 Task: Look for space in Portici, Italy from 15th June, 2023 to 21st June, 2023 for 5 adults in price range Rs.14000 to Rs.25000. Place can be entire place with 3 bedrooms having 3 beds and 3 bathrooms. Property type can be house, flat, guest house. Booking option can be shelf check-in. Required host language is English.
Action: Mouse moved to (454, 125)
Screenshot: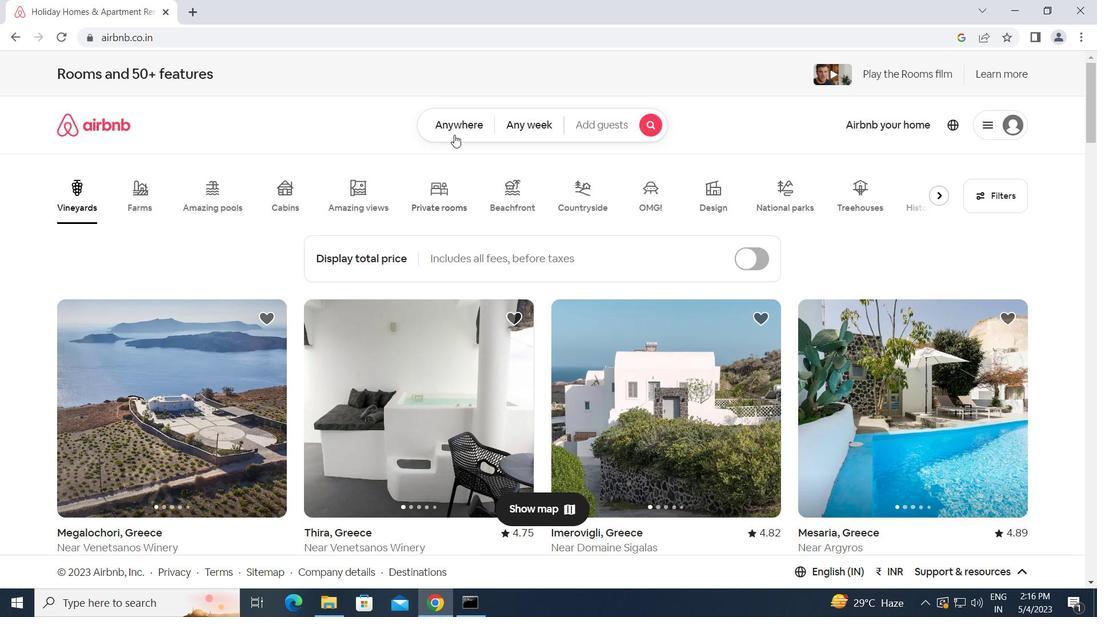 
Action: Mouse pressed left at (454, 125)
Screenshot: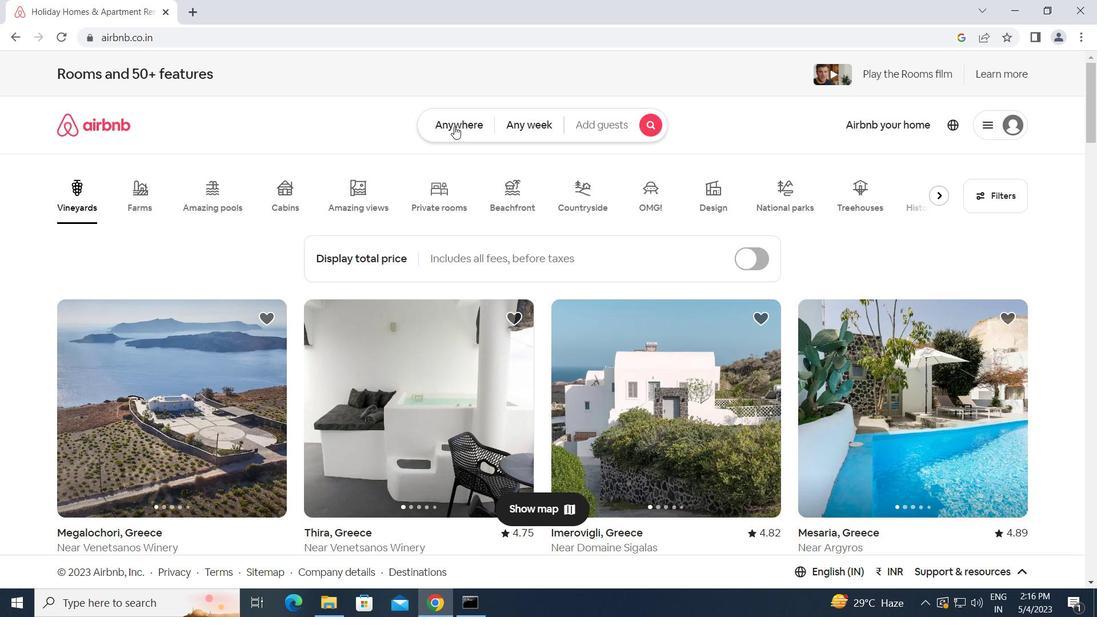 
Action: Mouse moved to (400, 163)
Screenshot: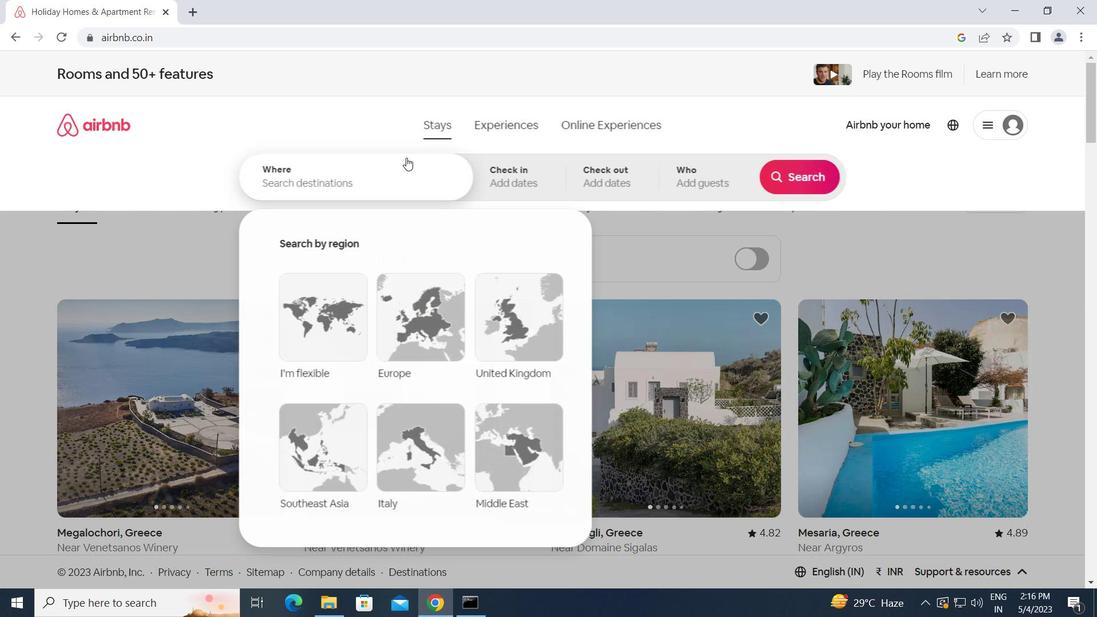 
Action: Mouse pressed left at (400, 163)
Screenshot: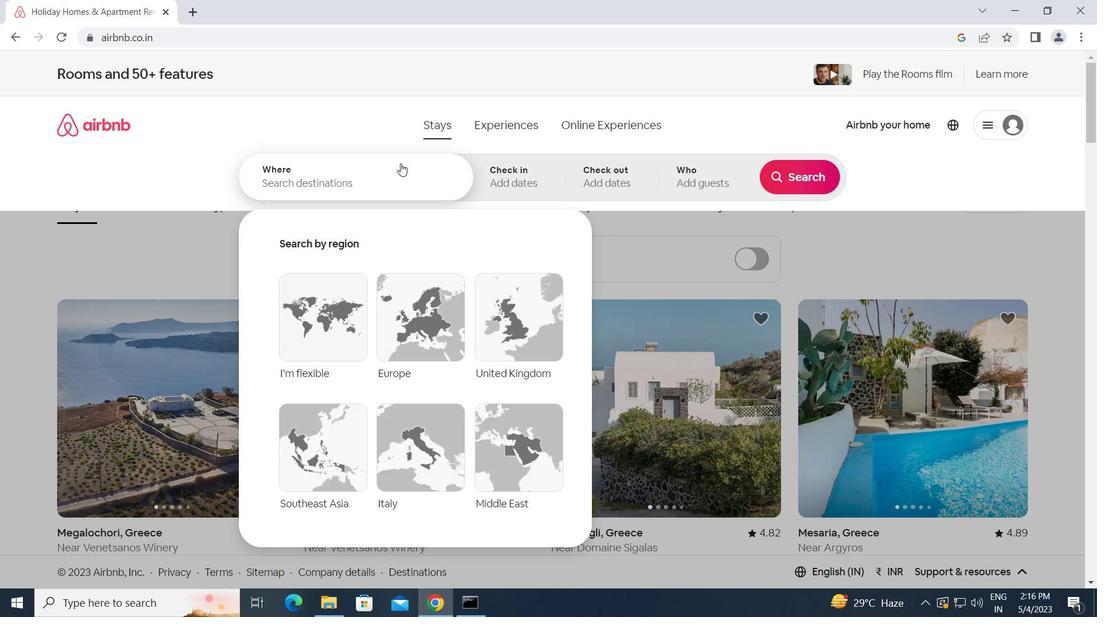 
Action: Key pressed p<Key.caps_lock>ortici,<Key.space><Key.caps_lock>i<Key.caps_lock>taly<Key.enter>
Screenshot: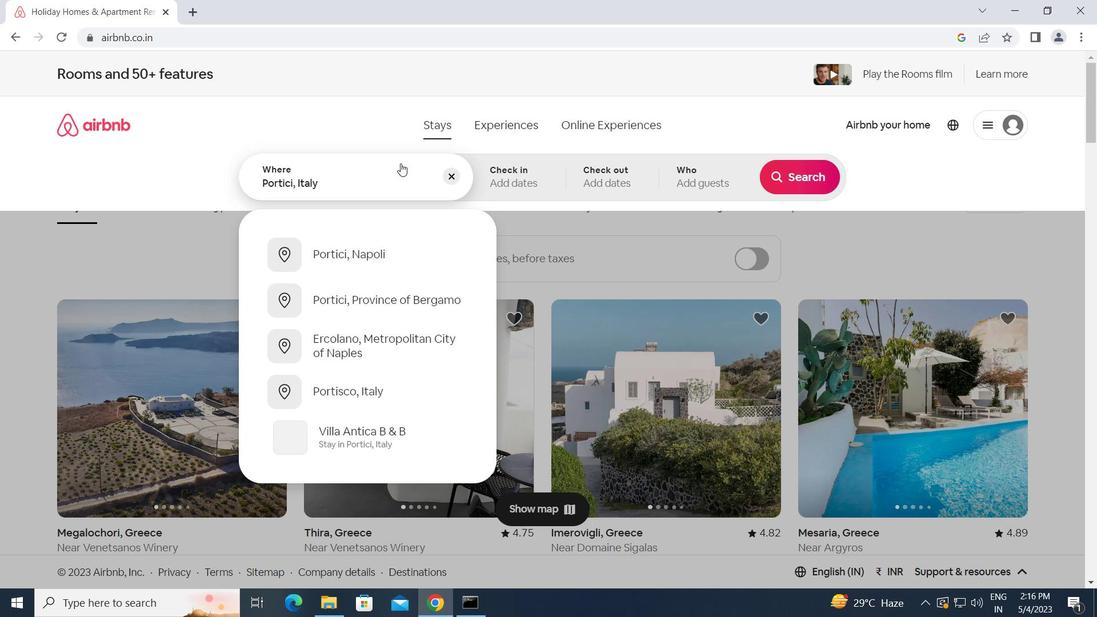 
Action: Mouse moved to (722, 415)
Screenshot: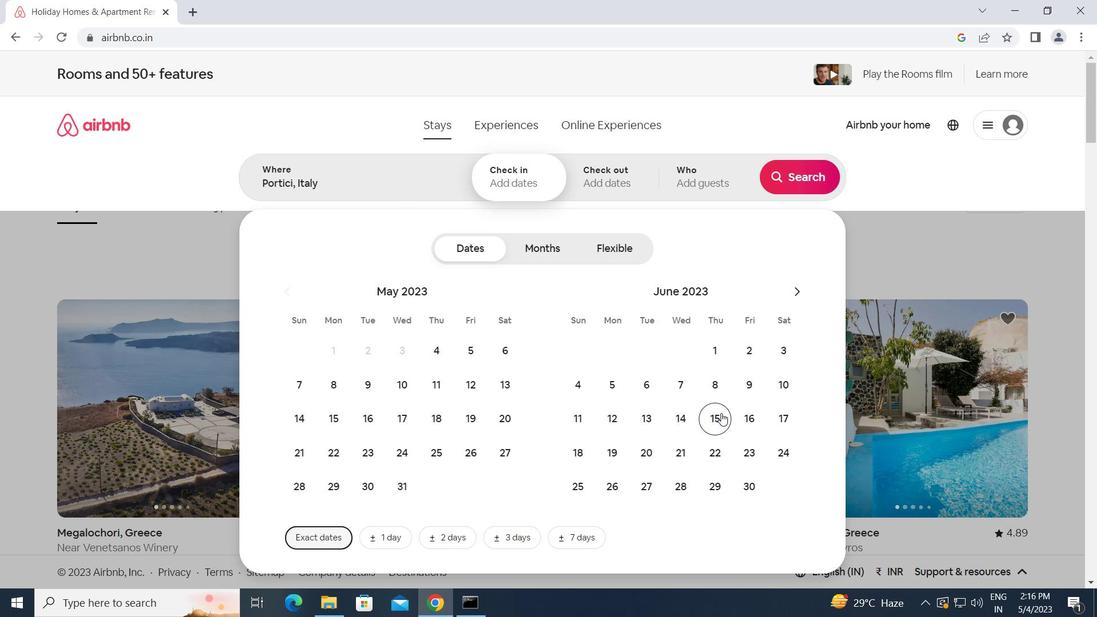 
Action: Mouse pressed left at (722, 415)
Screenshot: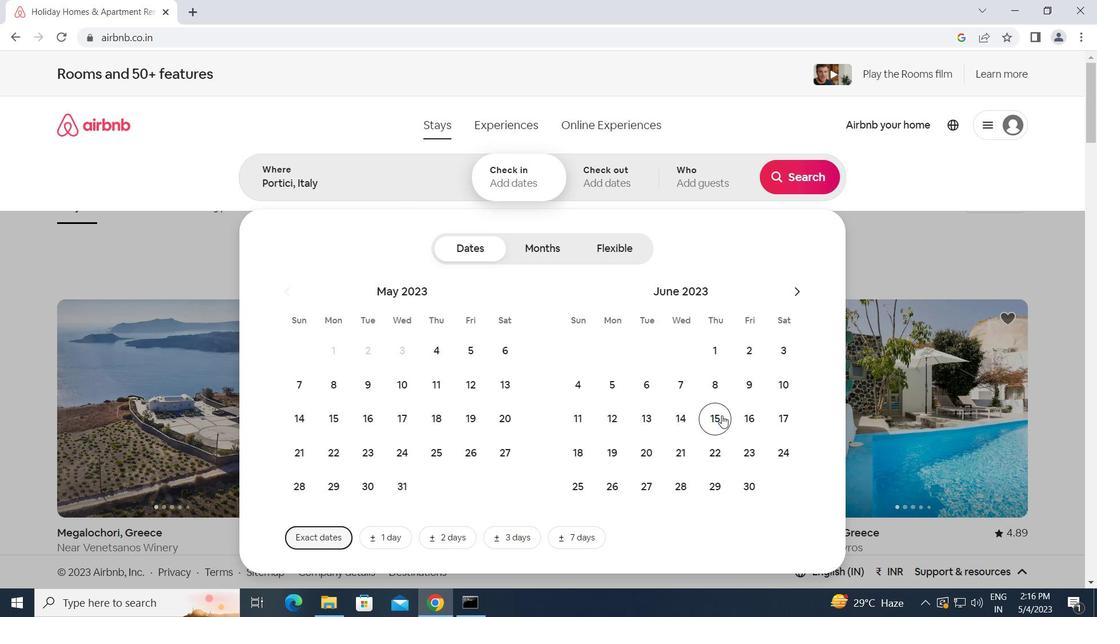 
Action: Mouse moved to (674, 453)
Screenshot: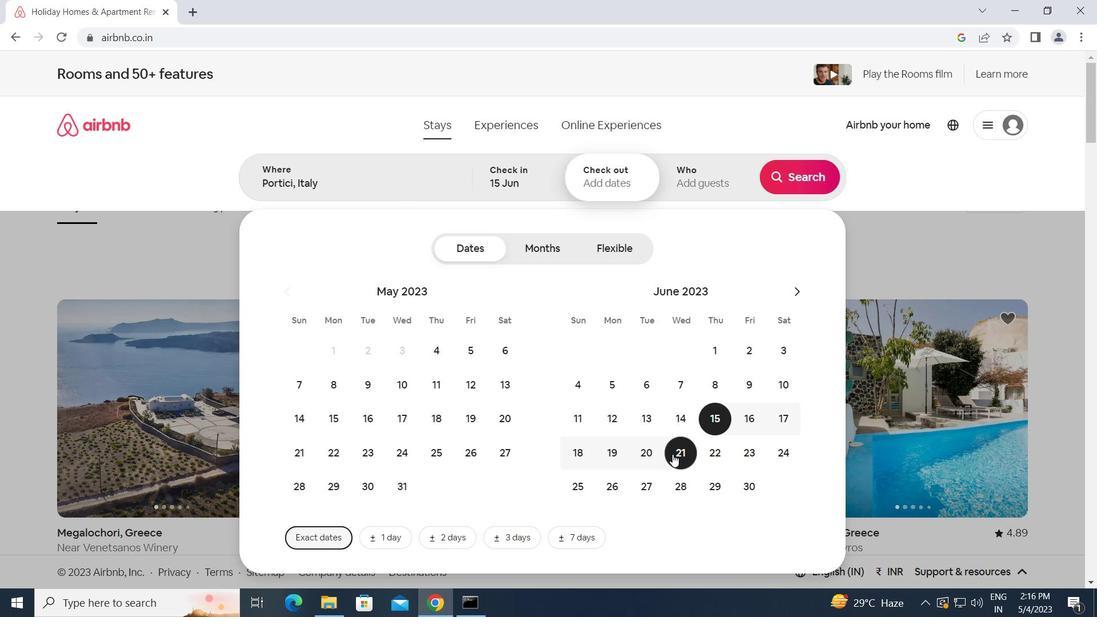 
Action: Mouse pressed left at (674, 453)
Screenshot: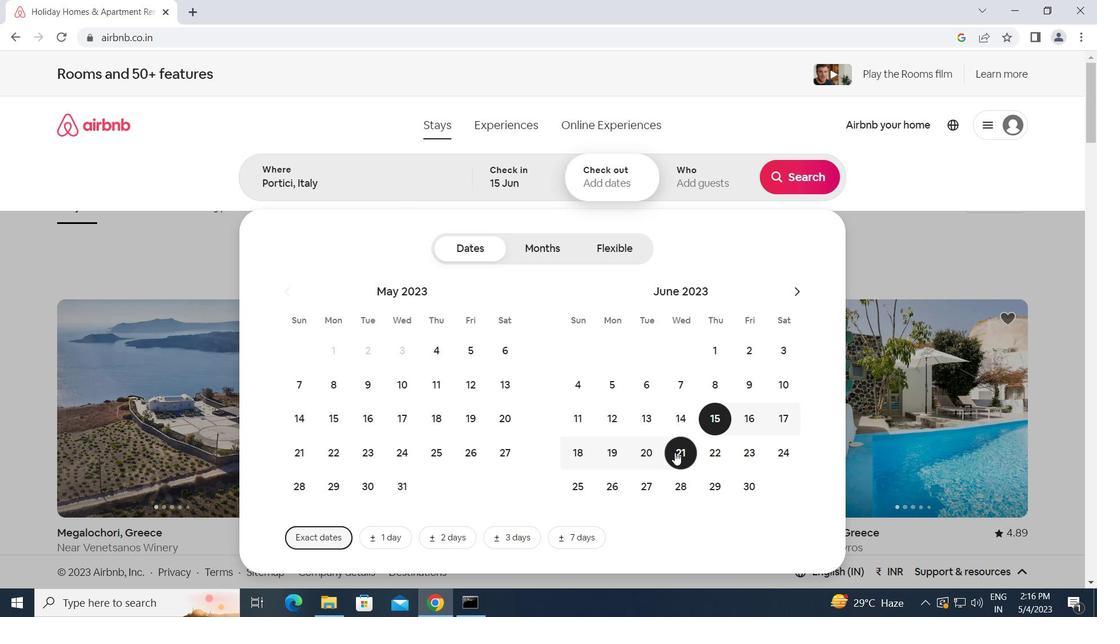
Action: Mouse moved to (709, 175)
Screenshot: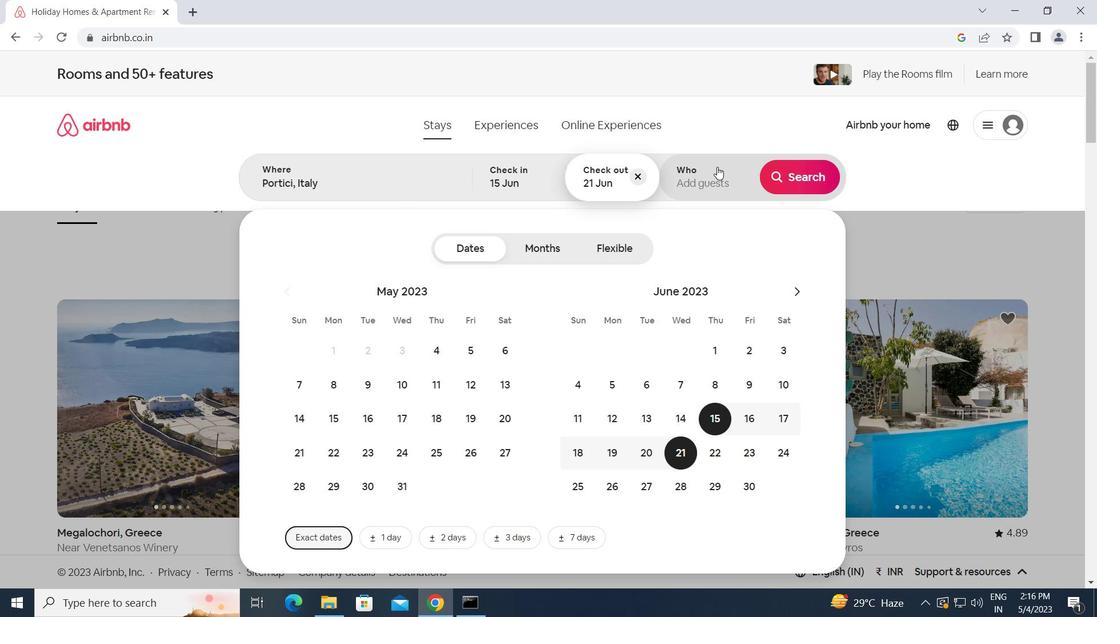 
Action: Mouse pressed left at (709, 175)
Screenshot: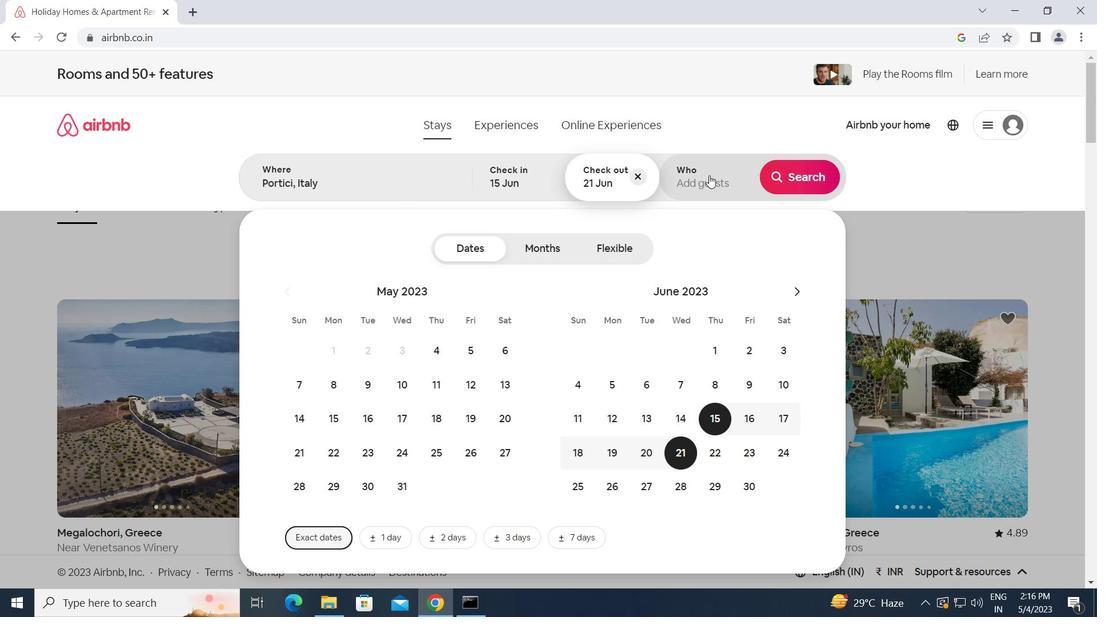 
Action: Mouse moved to (810, 256)
Screenshot: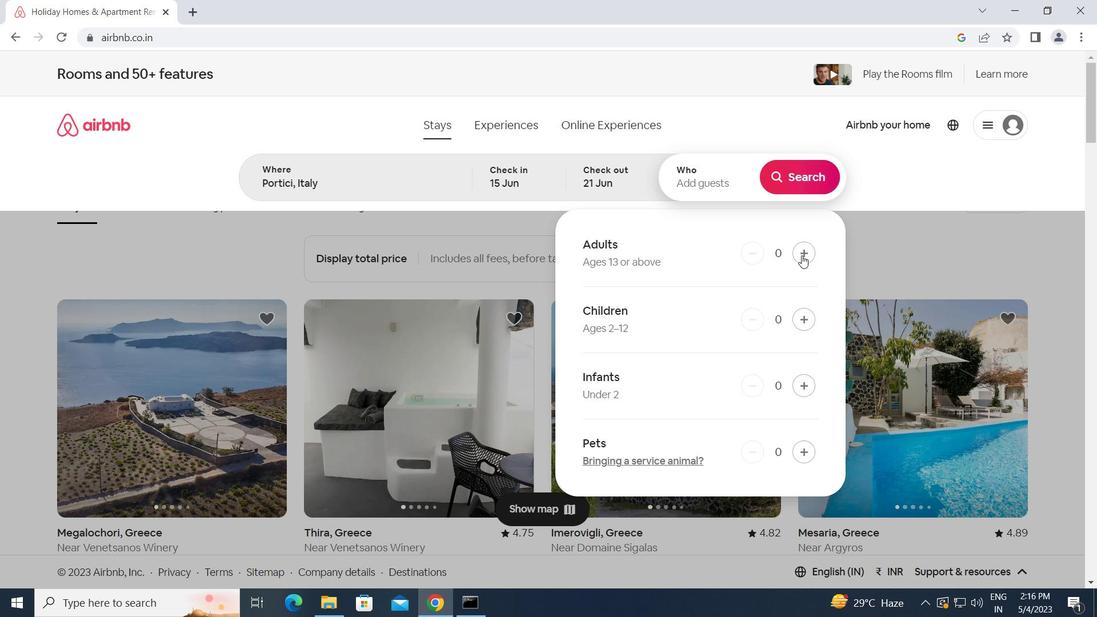 
Action: Mouse pressed left at (810, 256)
Screenshot: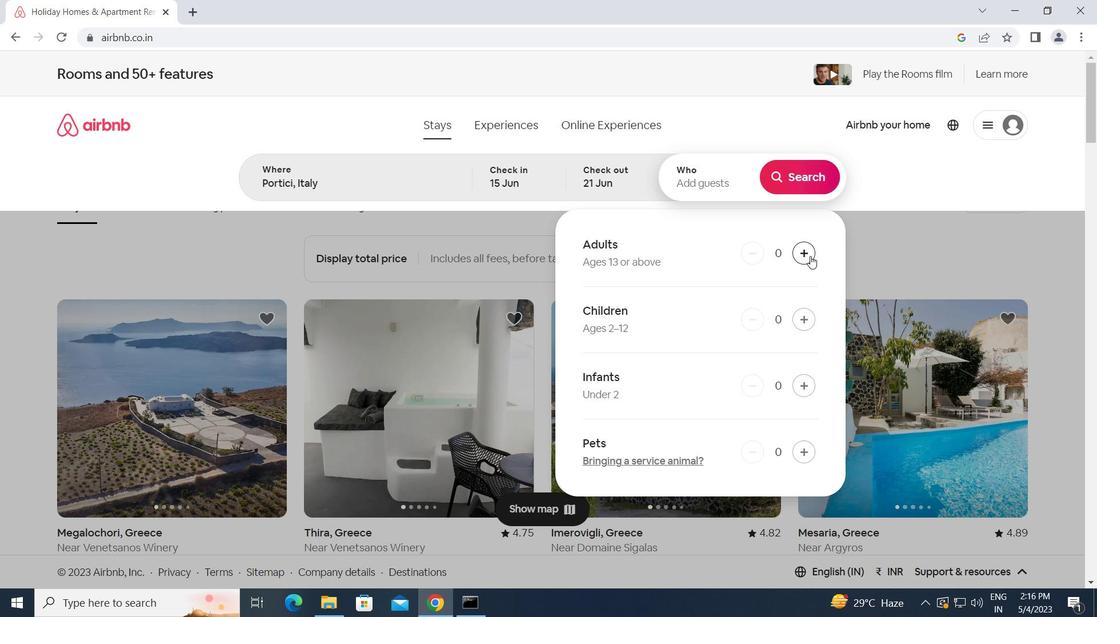 
Action: Mouse pressed left at (810, 256)
Screenshot: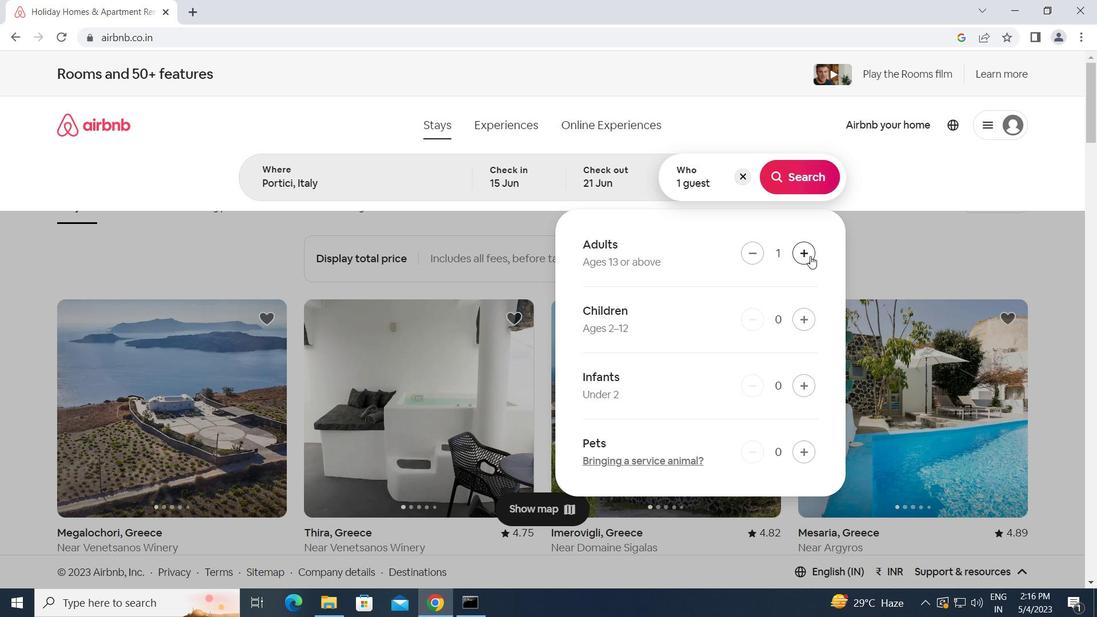
Action: Mouse pressed left at (810, 256)
Screenshot: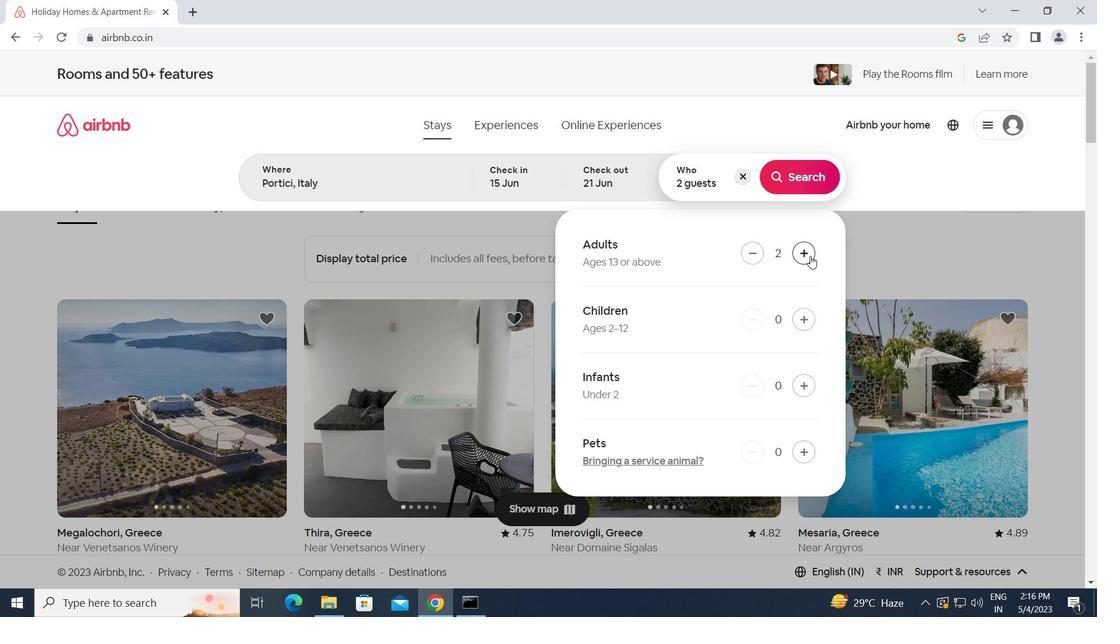 
Action: Mouse pressed left at (810, 256)
Screenshot: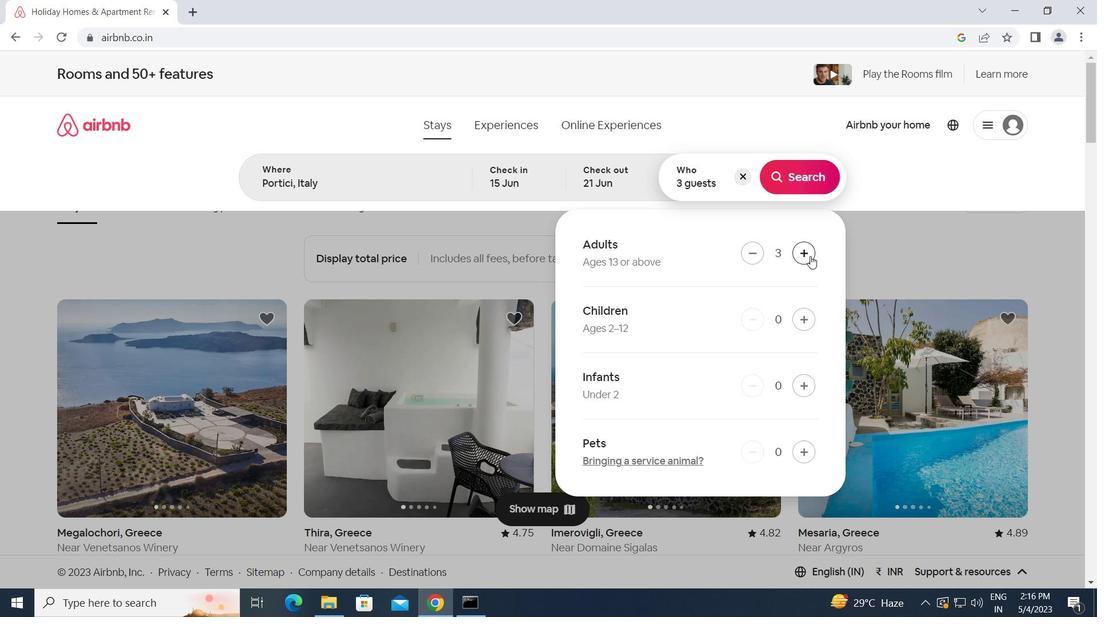 
Action: Mouse pressed left at (810, 256)
Screenshot: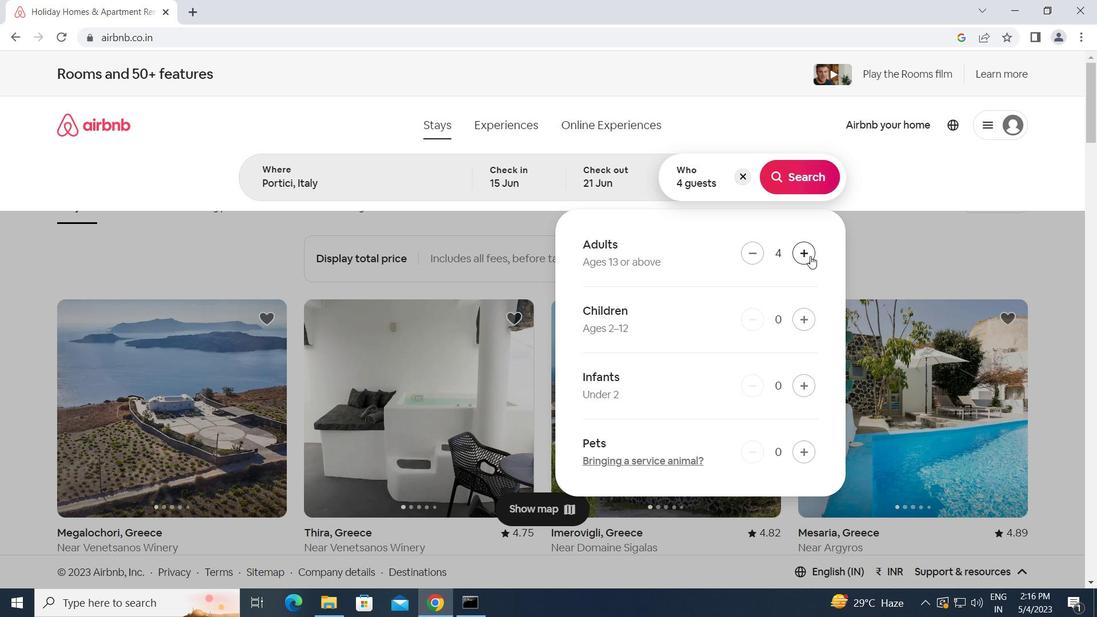 
Action: Mouse moved to (815, 169)
Screenshot: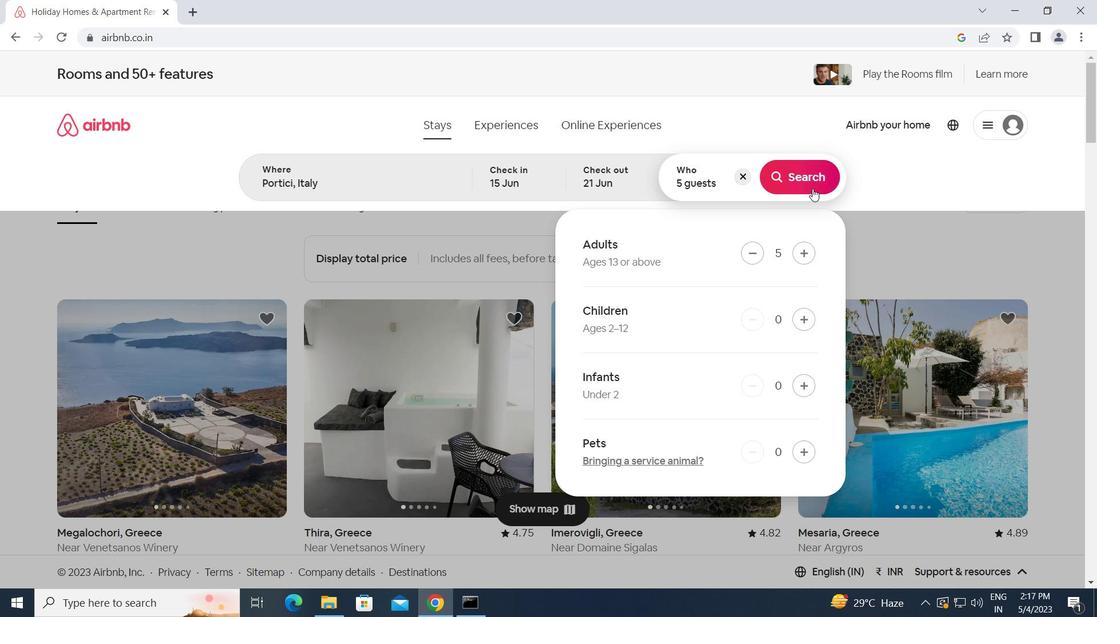 
Action: Mouse pressed left at (815, 169)
Screenshot: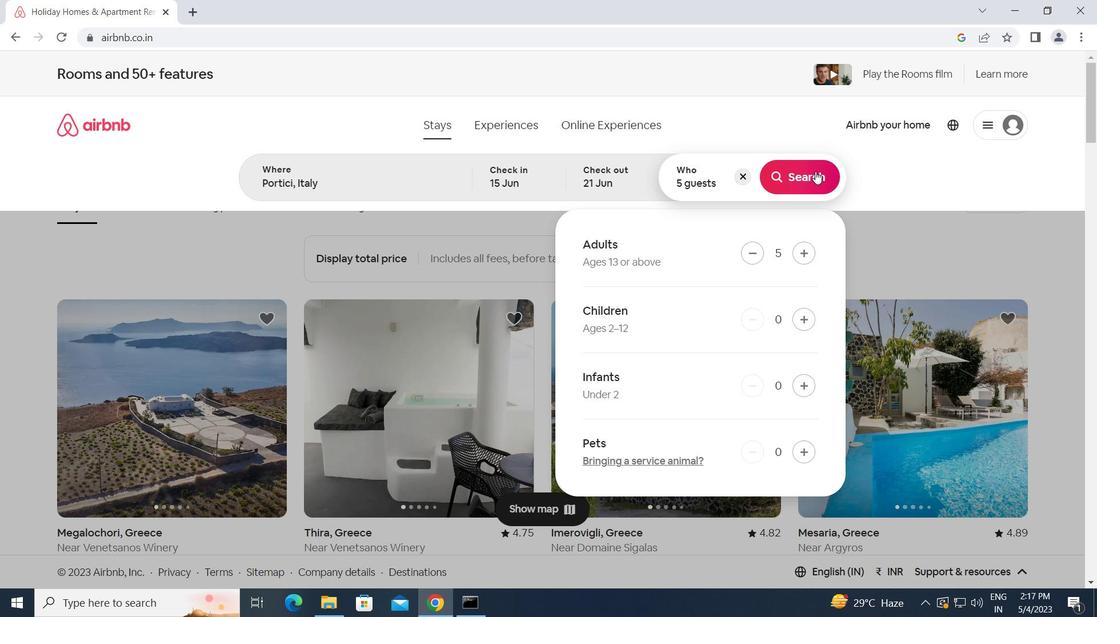 
Action: Mouse moved to (1041, 137)
Screenshot: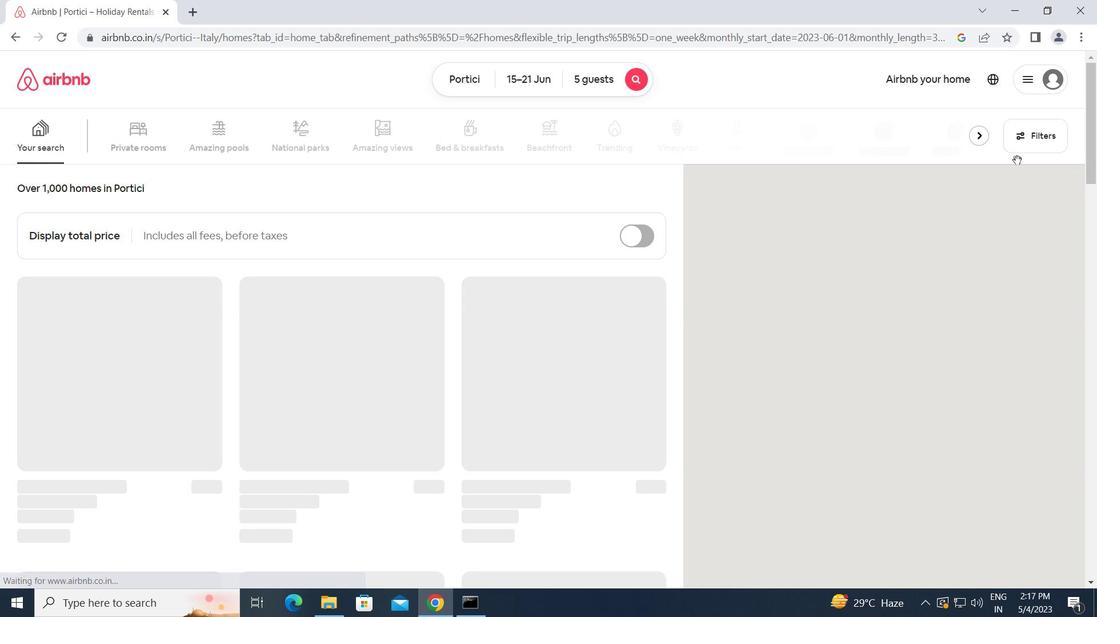 
Action: Mouse pressed left at (1041, 137)
Screenshot: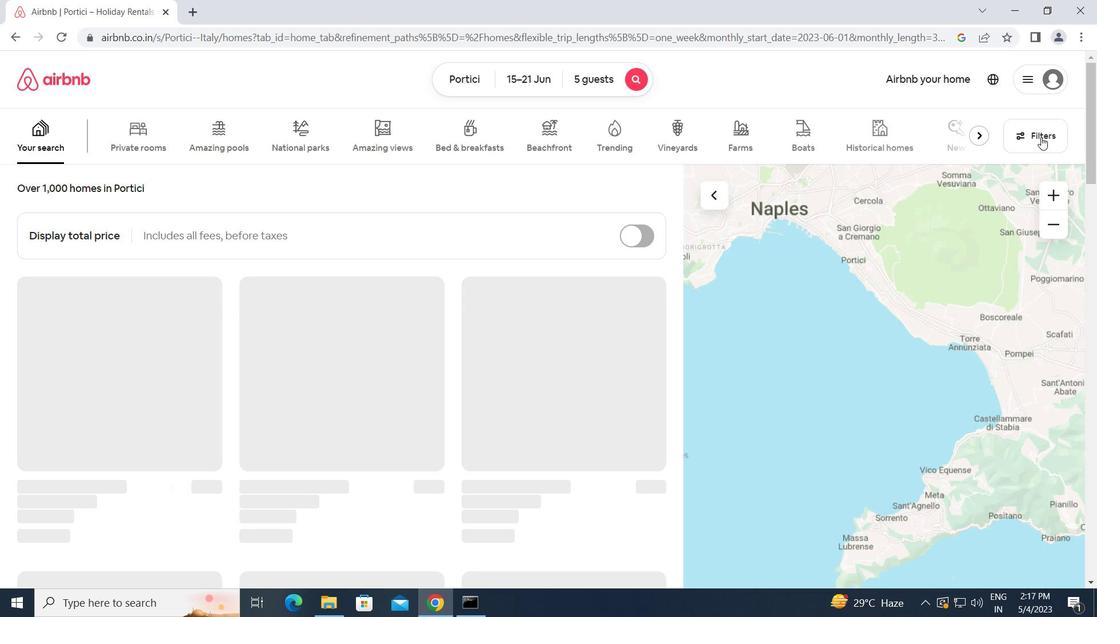 
Action: Mouse moved to (354, 321)
Screenshot: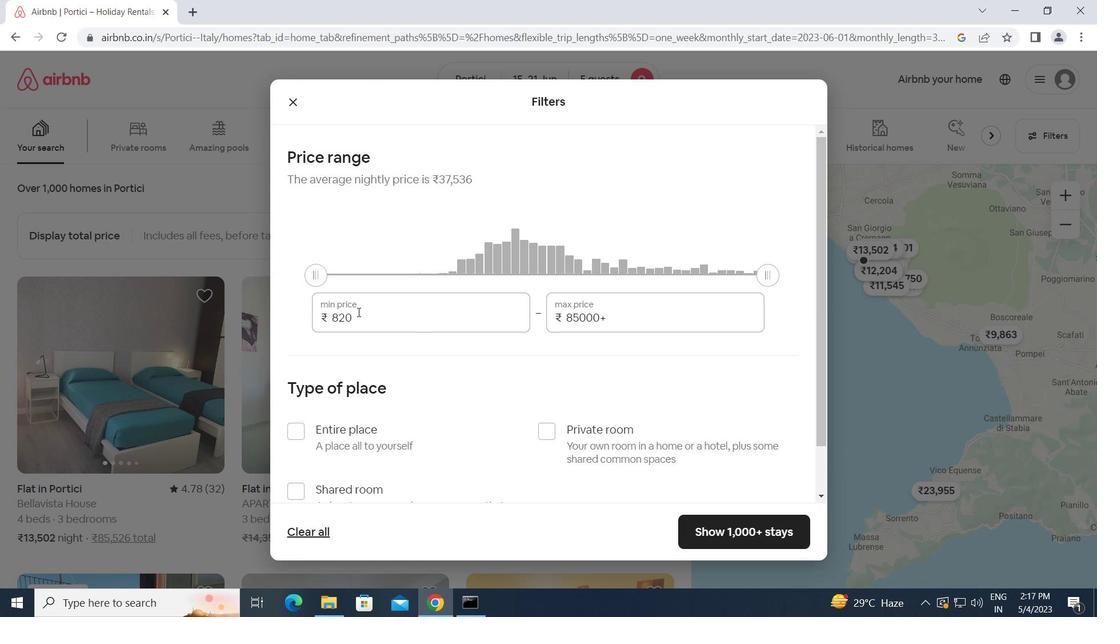
Action: Mouse pressed left at (354, 321)
Screenshot: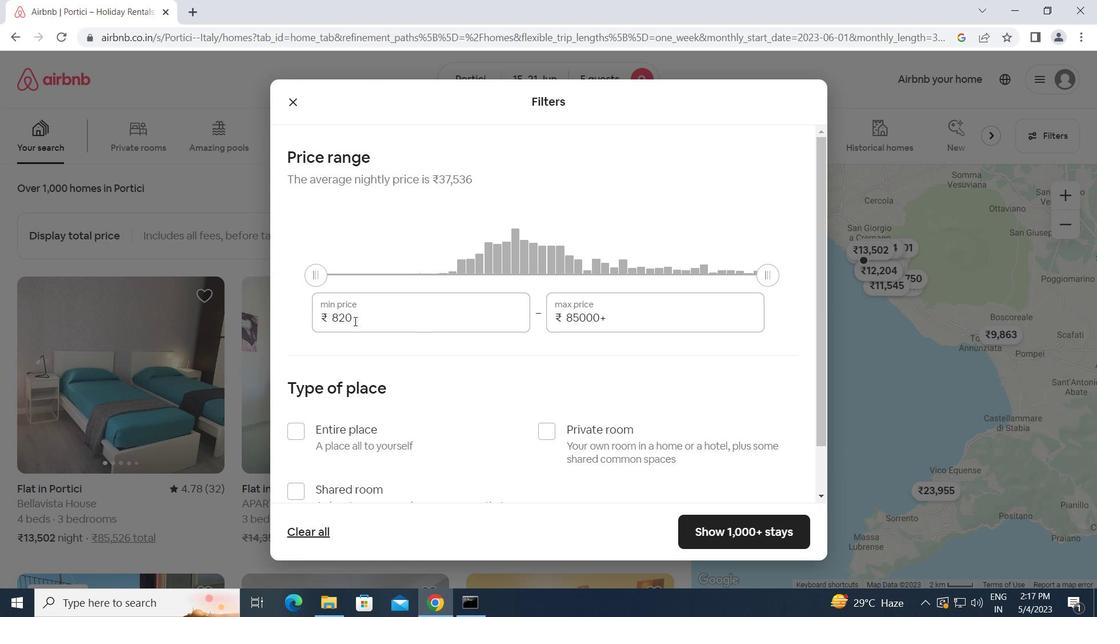 
Action: Mouse pressed left at (354, 321)
Screenshot: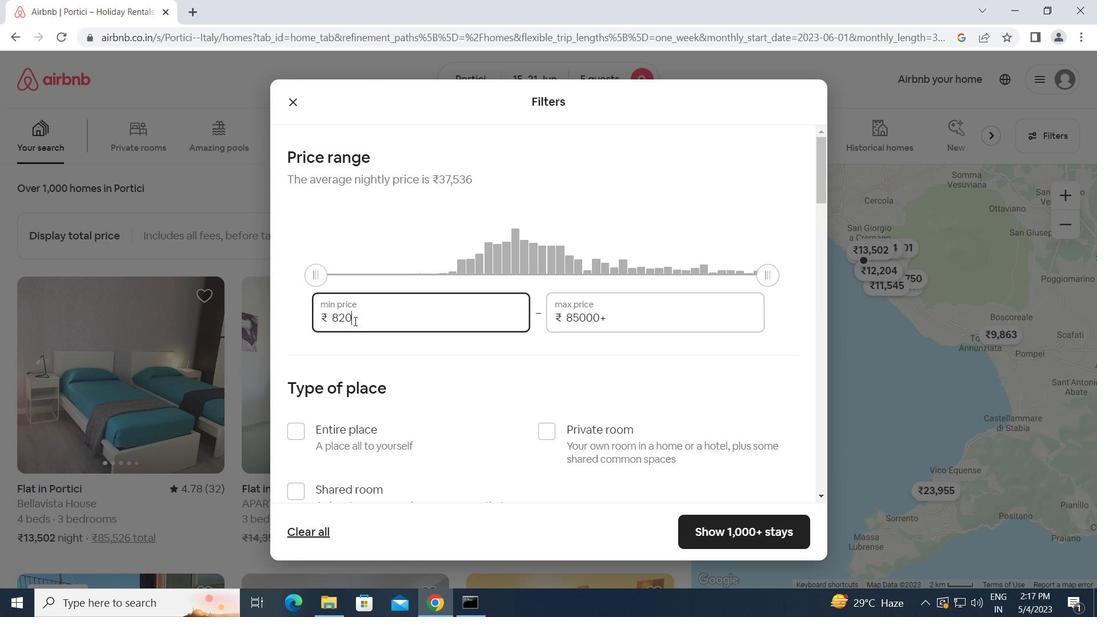 
Action: Mouse moved to (325, 321)
Screenshot: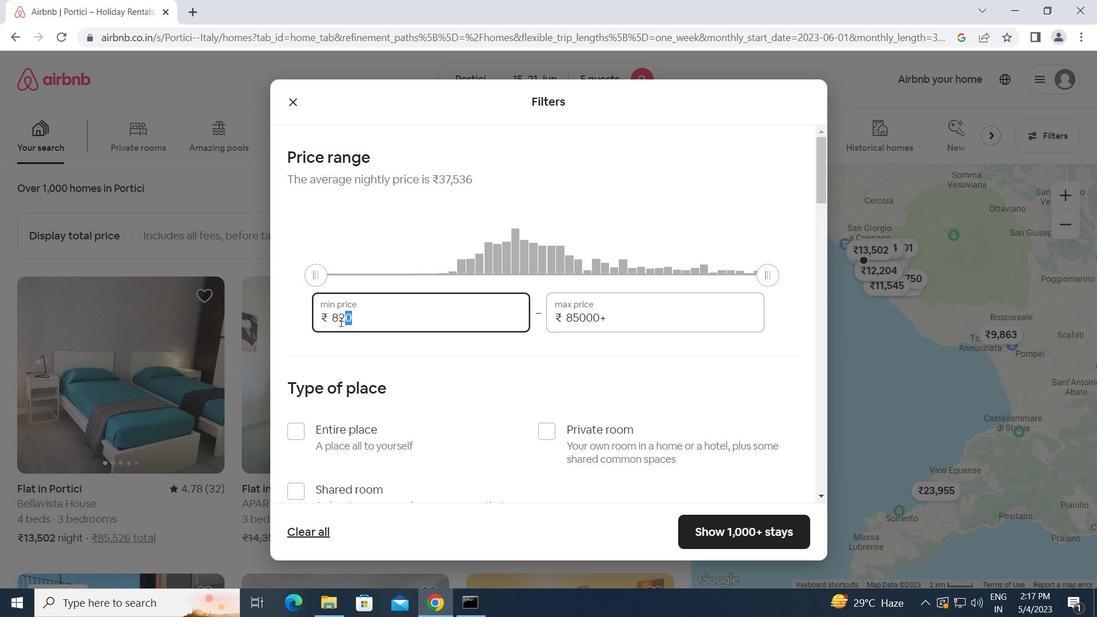 
Action: Key pressed 14000<Key.tab>25000
Screenshot: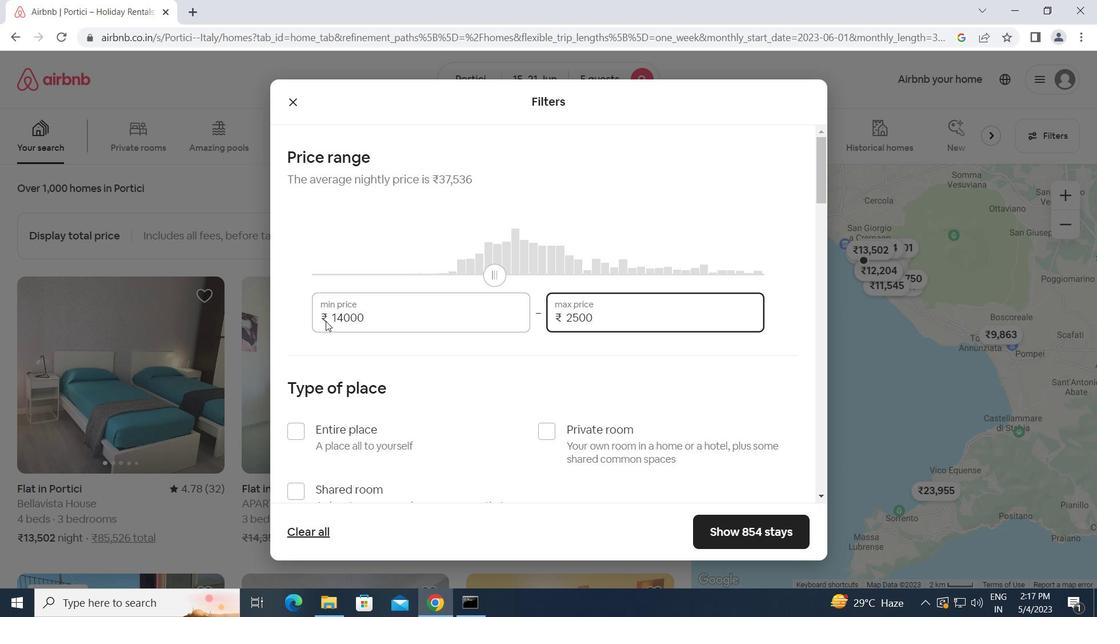 
Action: Mouse moved to (405, 417)
Screenshot: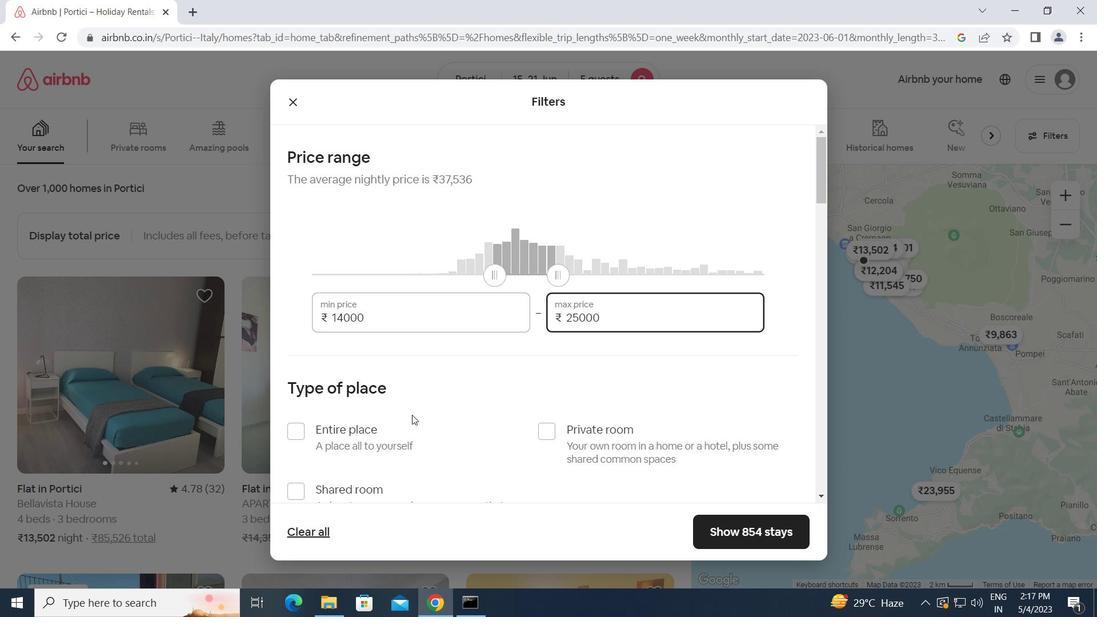 
Action: Mouse scrolled (405, 417) with delta (0, 0)
Screenshot: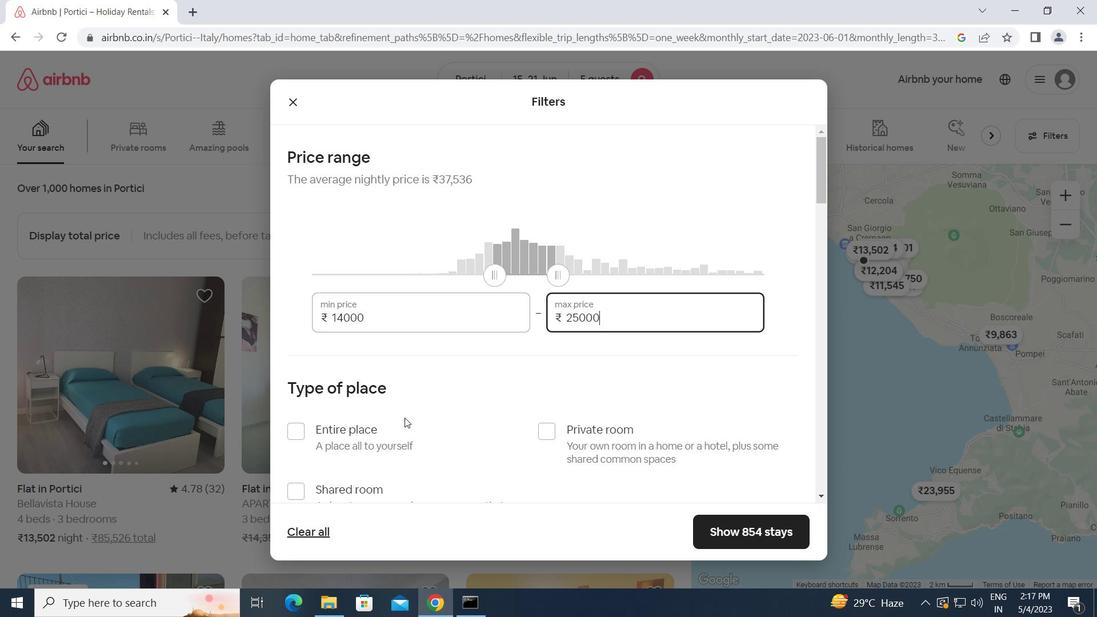 
Action: Mouse moved to (305, 361)
Screenshot: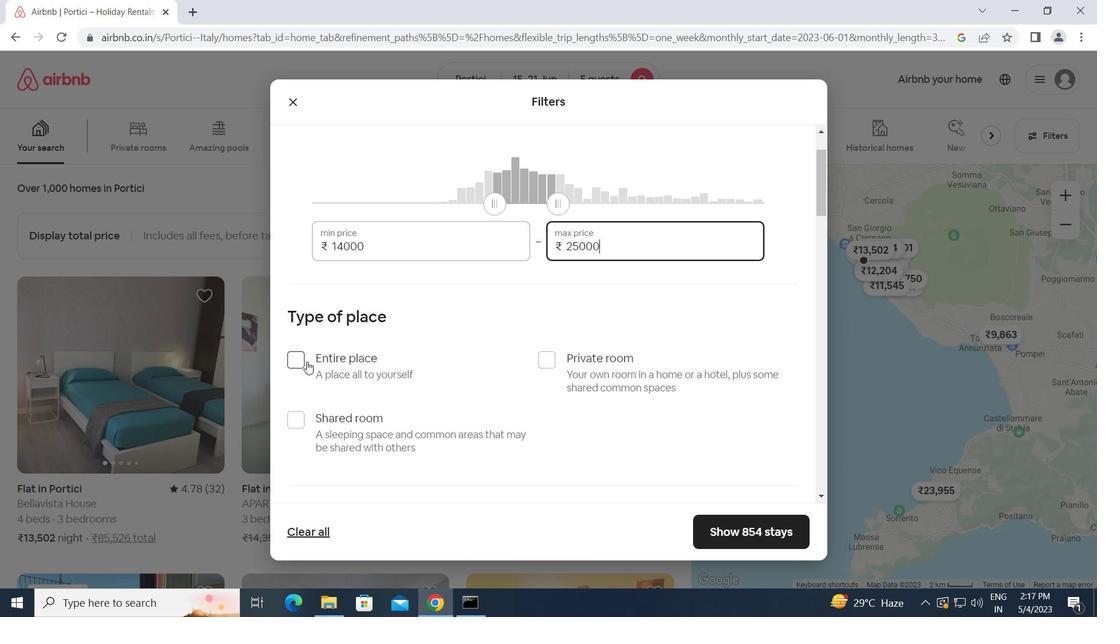 
Action: Mouse pressed left at (305, 361)
Screenshot: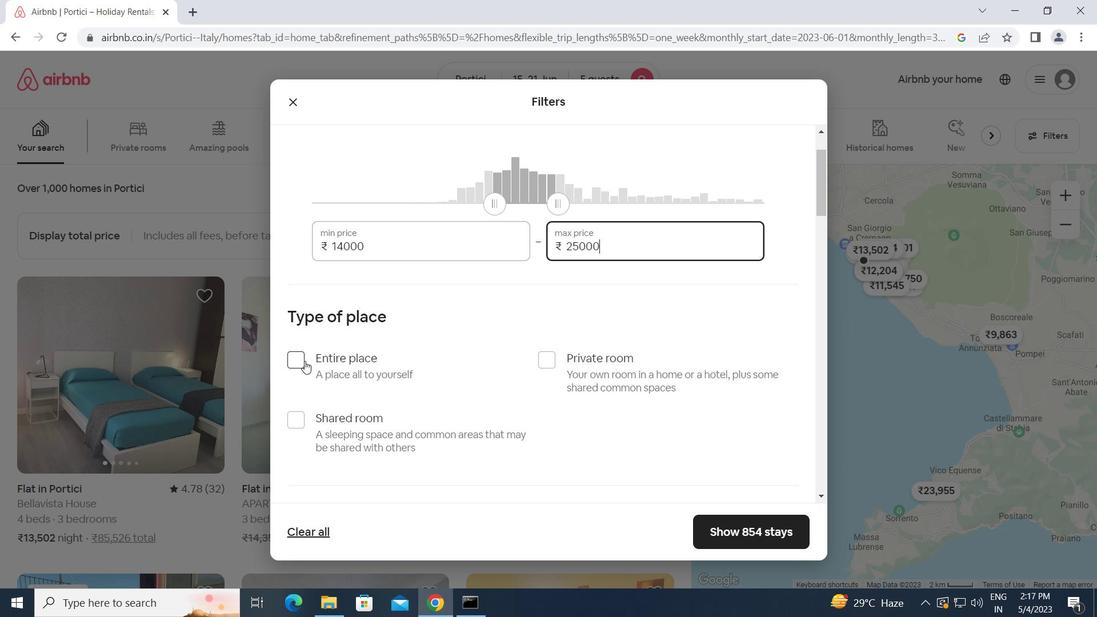 
Action: Mouse moved to (413, 394)
Screenshot: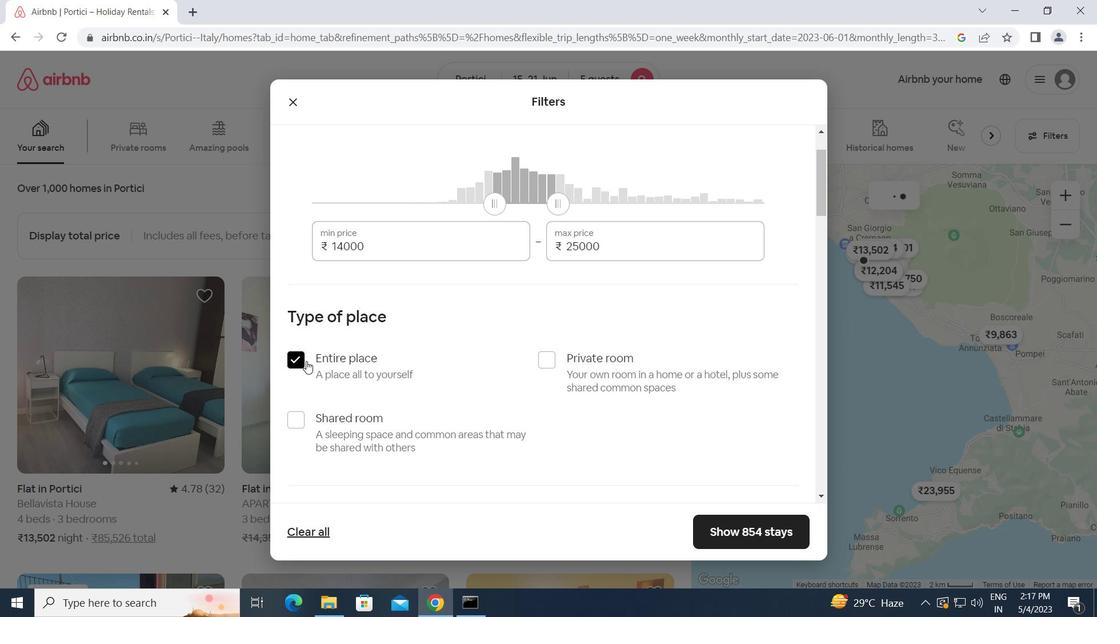 
Action: Mouse scrolled (413, 393) with delta (0, 0)
Screenshot: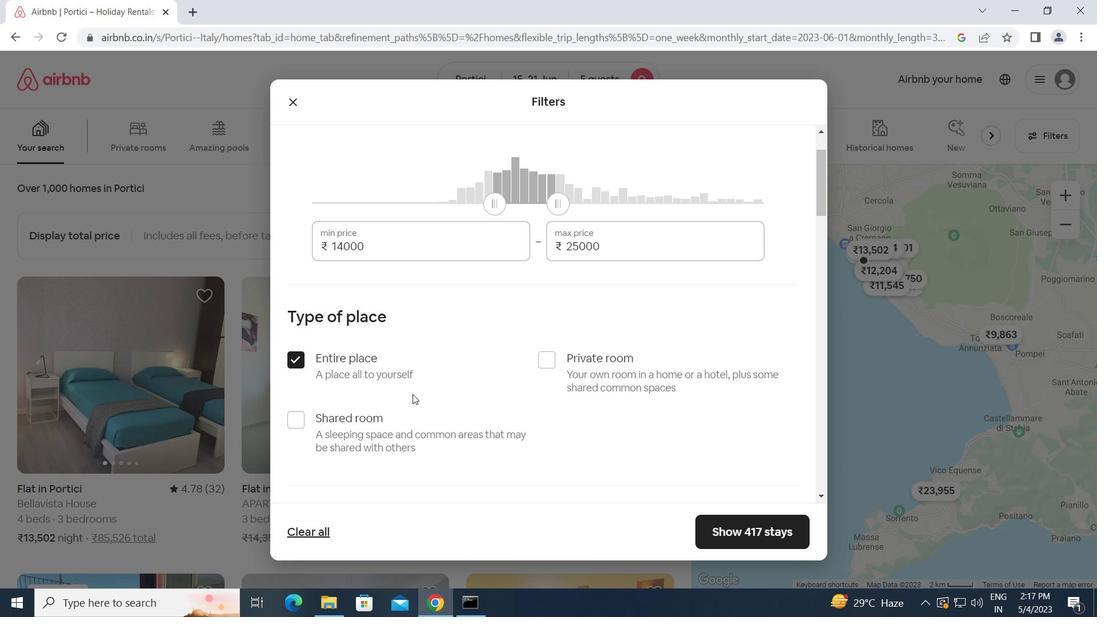 
Action: Mouse scrolled (413, 393) with delta (0, 0)
Screenshot: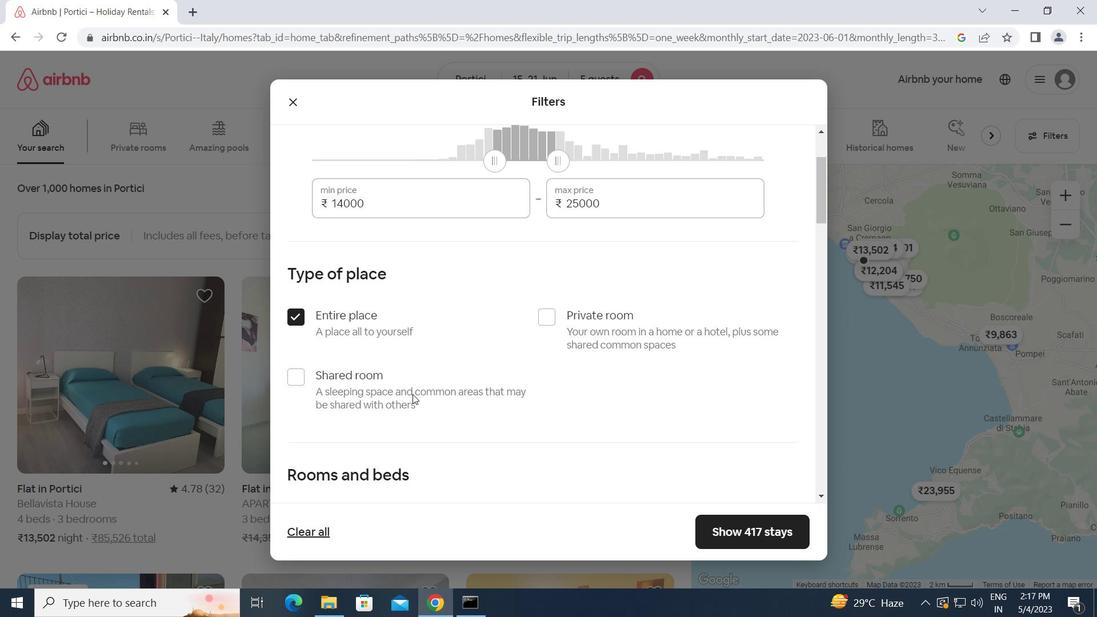 
Action: Mouse scrolled (413, 393) with delta (0, 0)
Screenshot: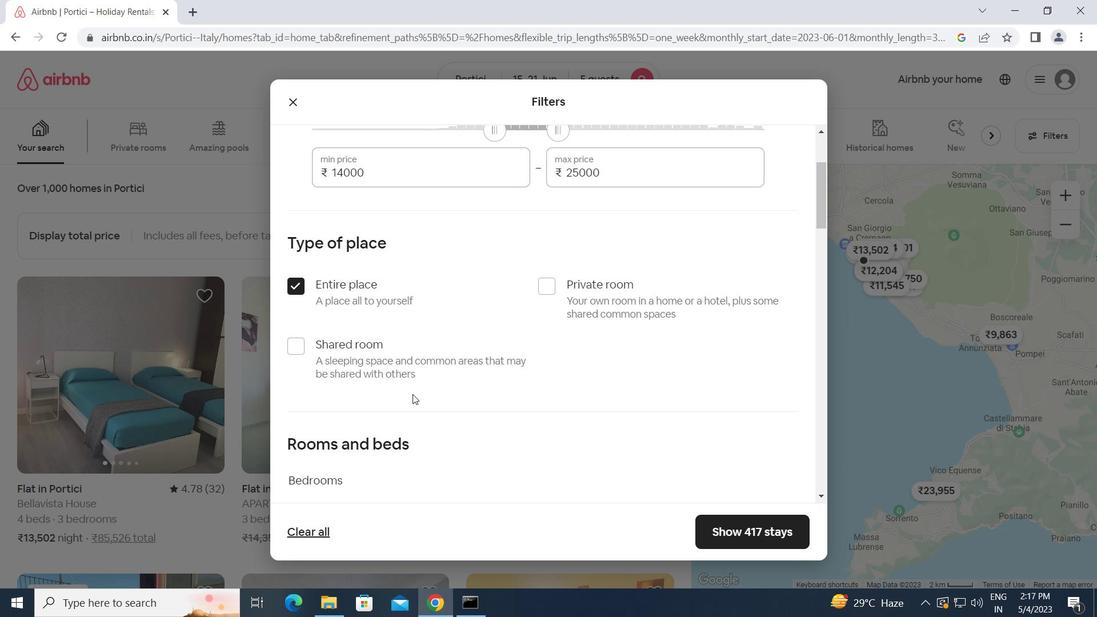 
Action: Mouse moved to (462, 382)
Screenshot: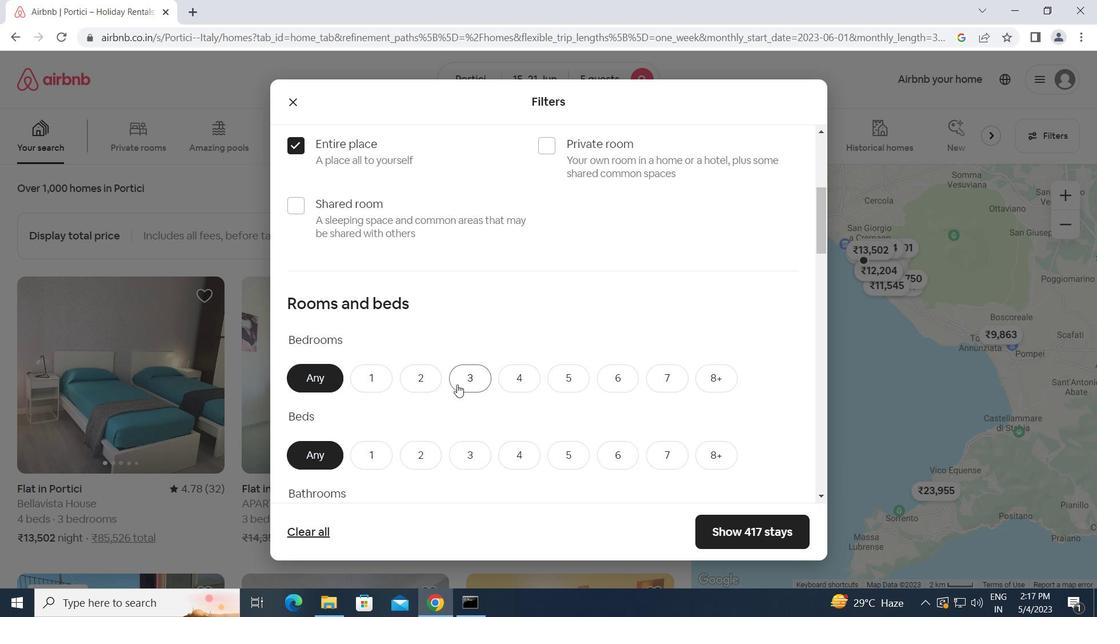 
Action: Mouse pressed left at (462, 382)
Screenshot: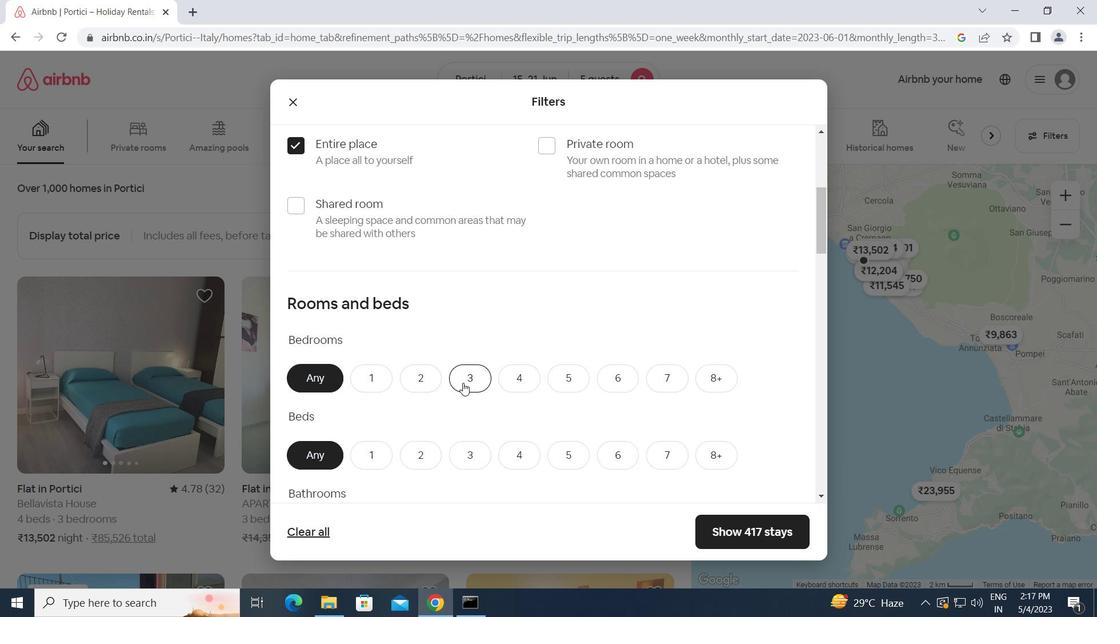 
Action: Mouse moved to (470, 459)
Screenshot: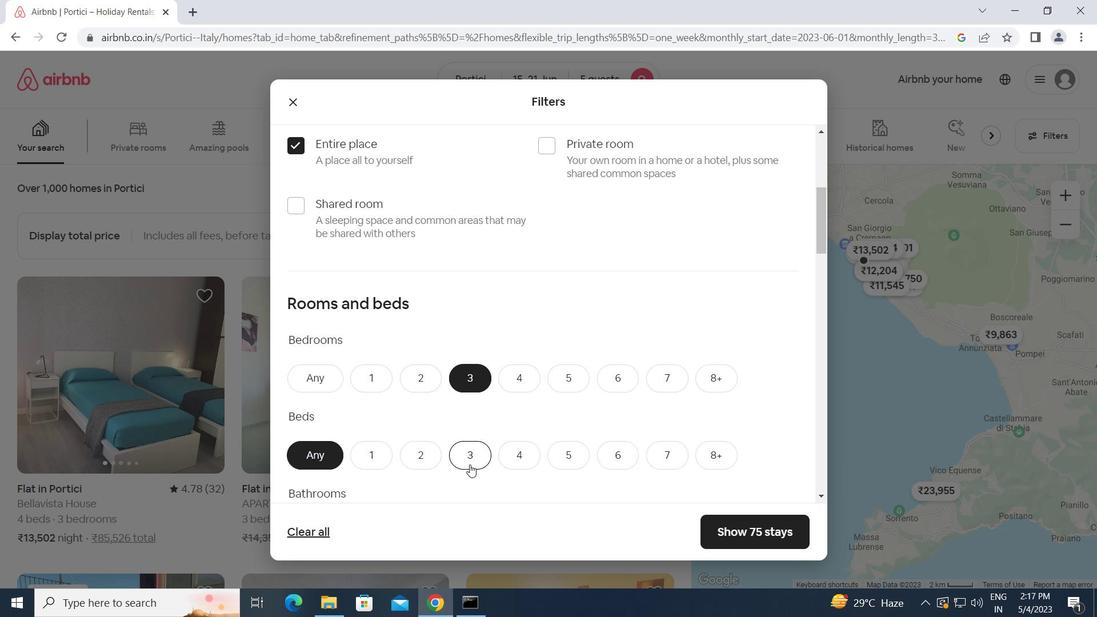 
Action: Mouse pressed left at (470, 459)
Screenshot: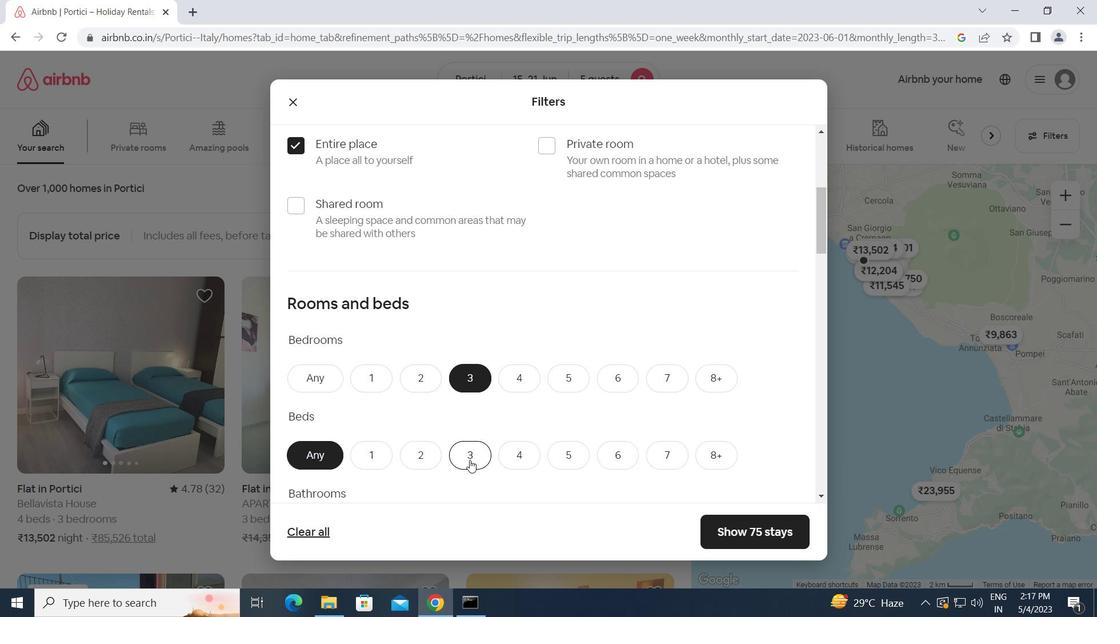 
Action: Mouse moved to (470, 458)
Screenshot: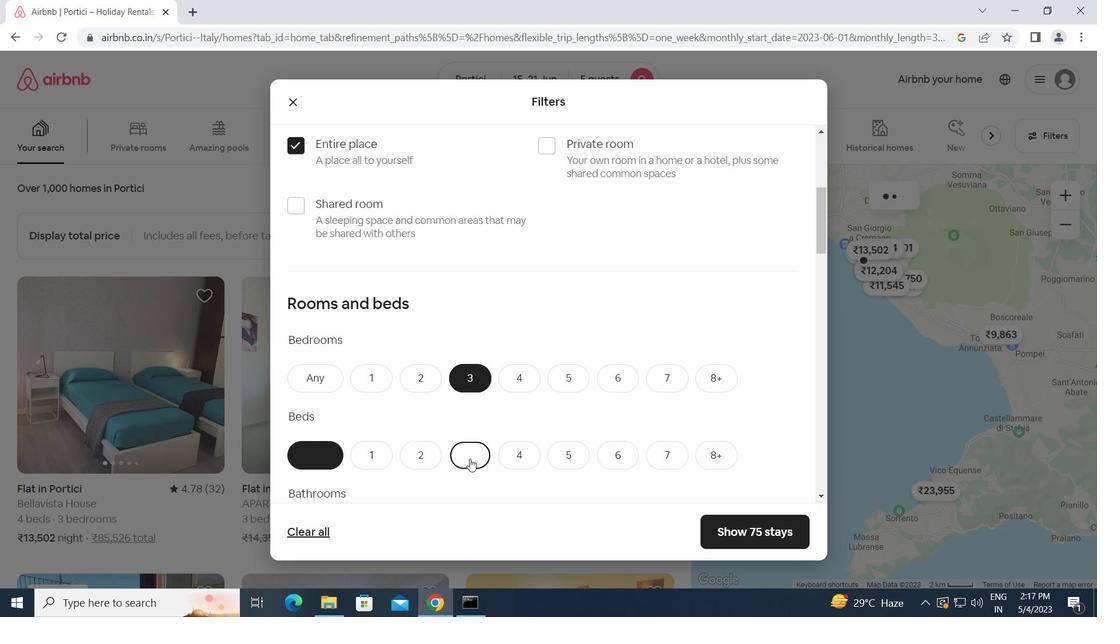 
Action: Mouse scrolled (470, 458) with delta (0, 0)
Screenshot: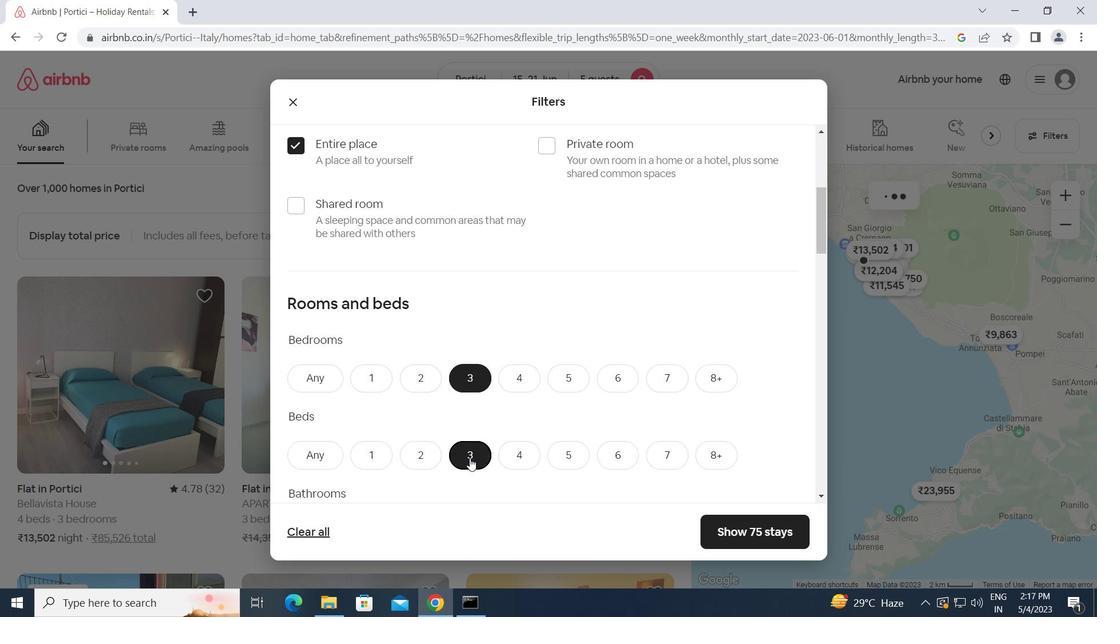 
Action: Mouse scrolled (470, 458) with delta (0, 0)
Screenshot: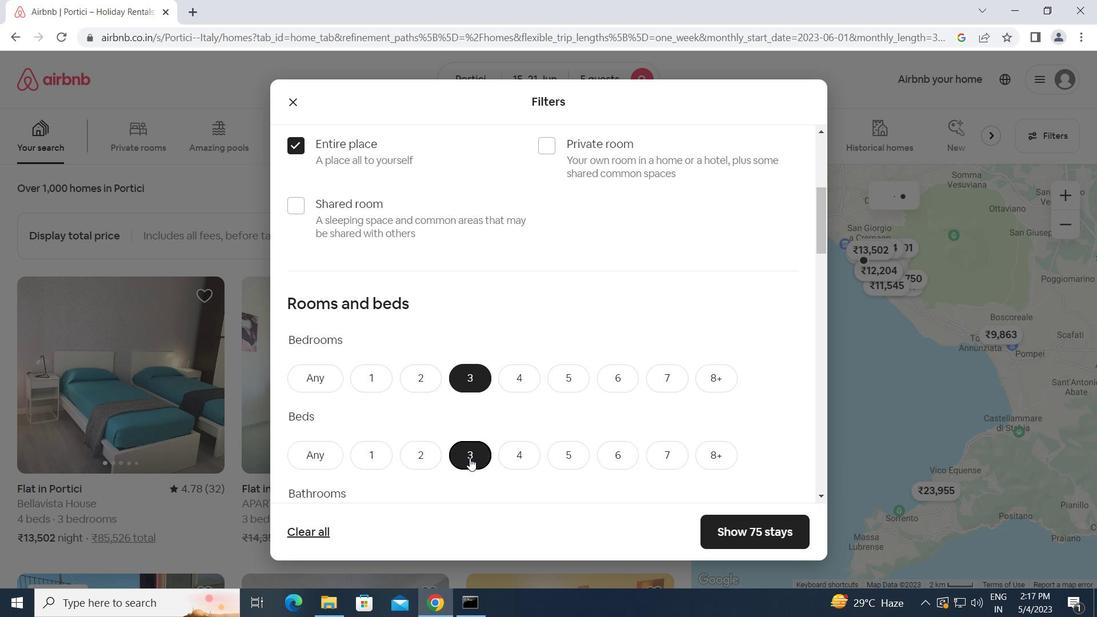 
Action: Mouse moved to (471, 390)
Screenshot: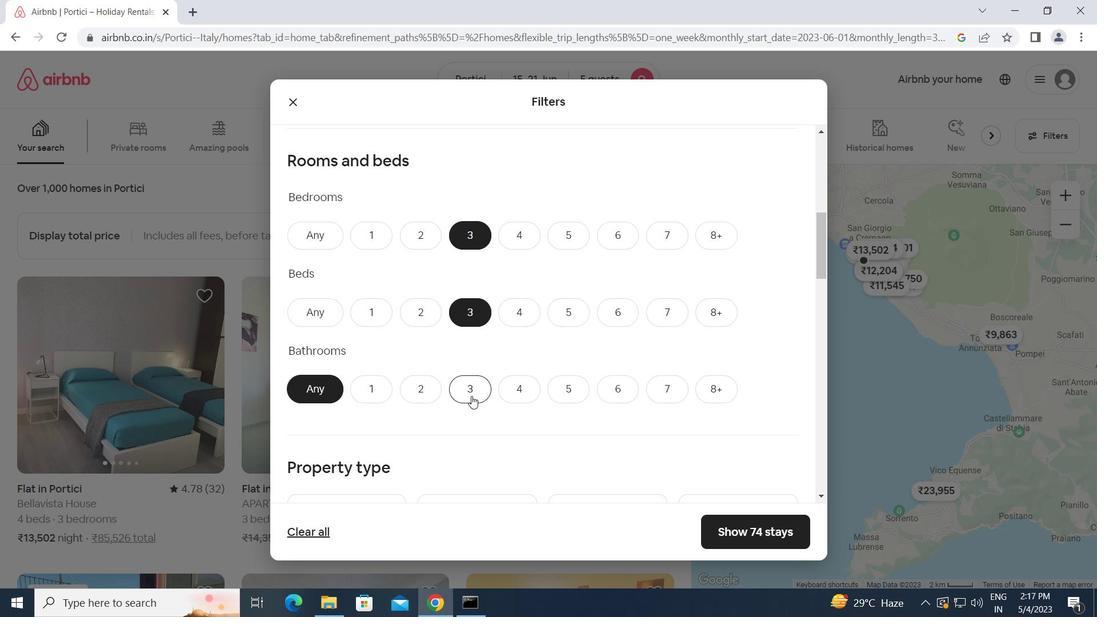 
Action: Mouse pressed left at (471, 390)
Screenshot: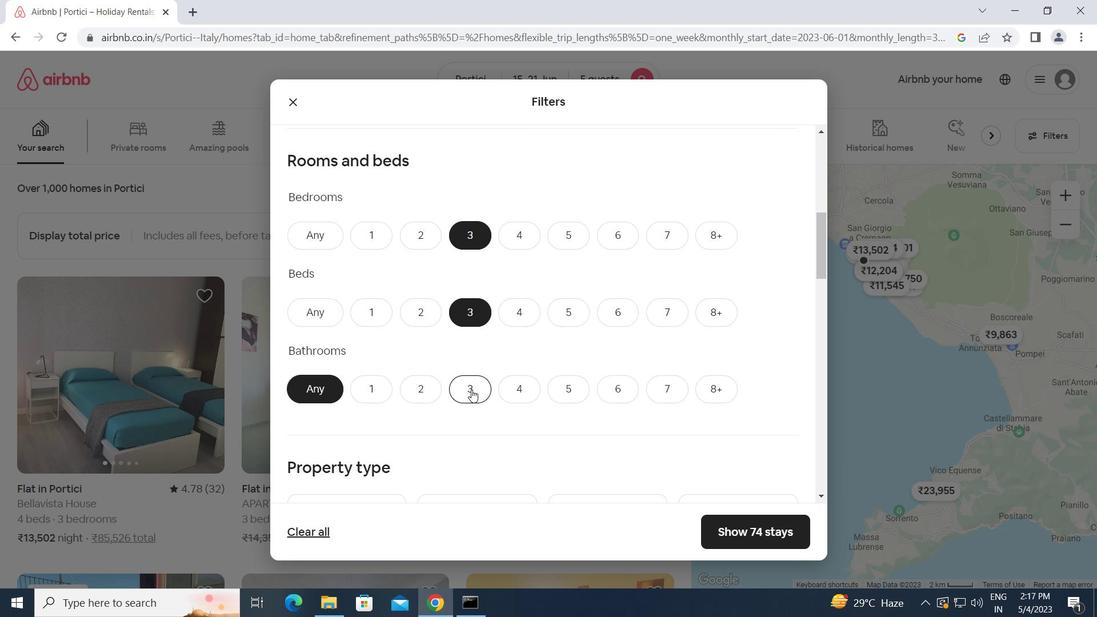 
Action: Mouse moved to (534, 409)
Screenshot: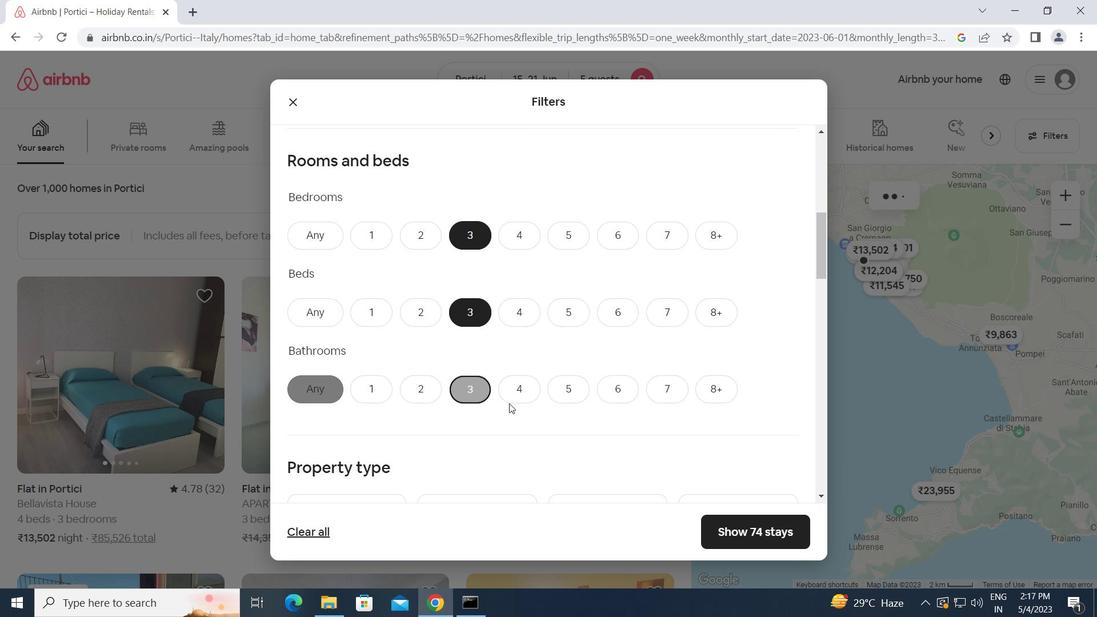 
Action: Mouse scrolled (534, 409) with delta (0, 0)
Screenshot: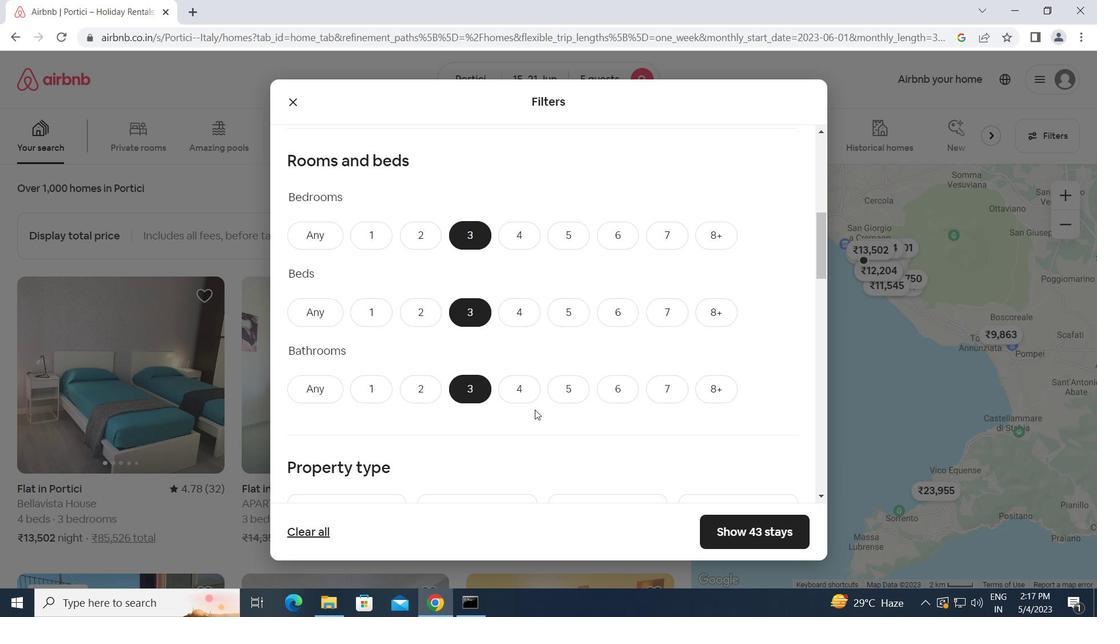 
Action: Mouse scrolled (534, 409) with delta (0, 0)
Screenshot: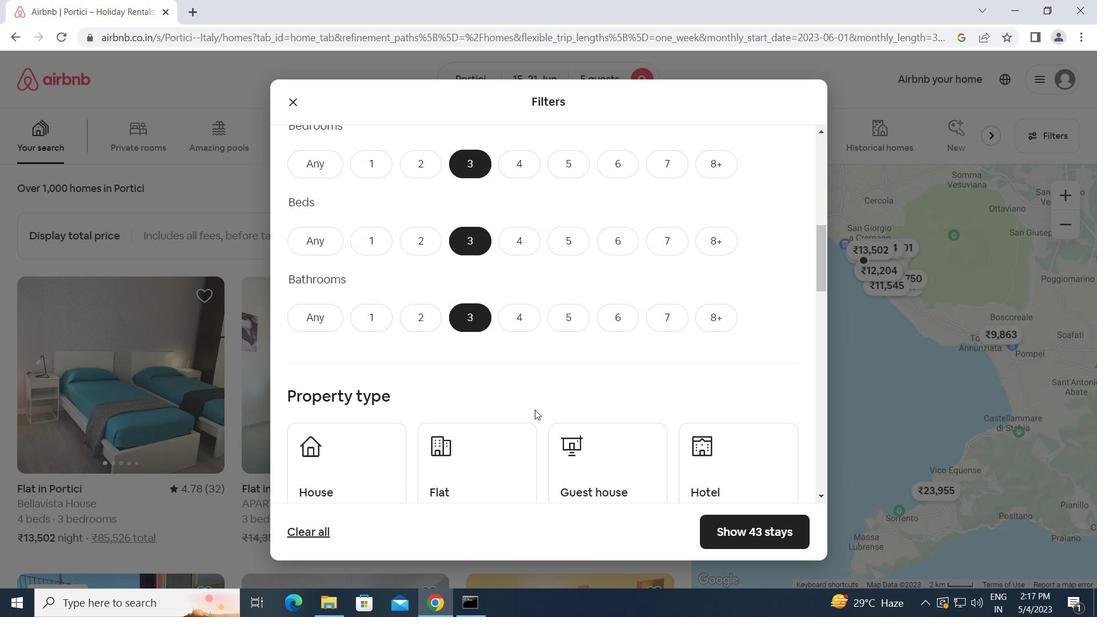 
Action: Mouse moved to (309, 393)
Screenshot: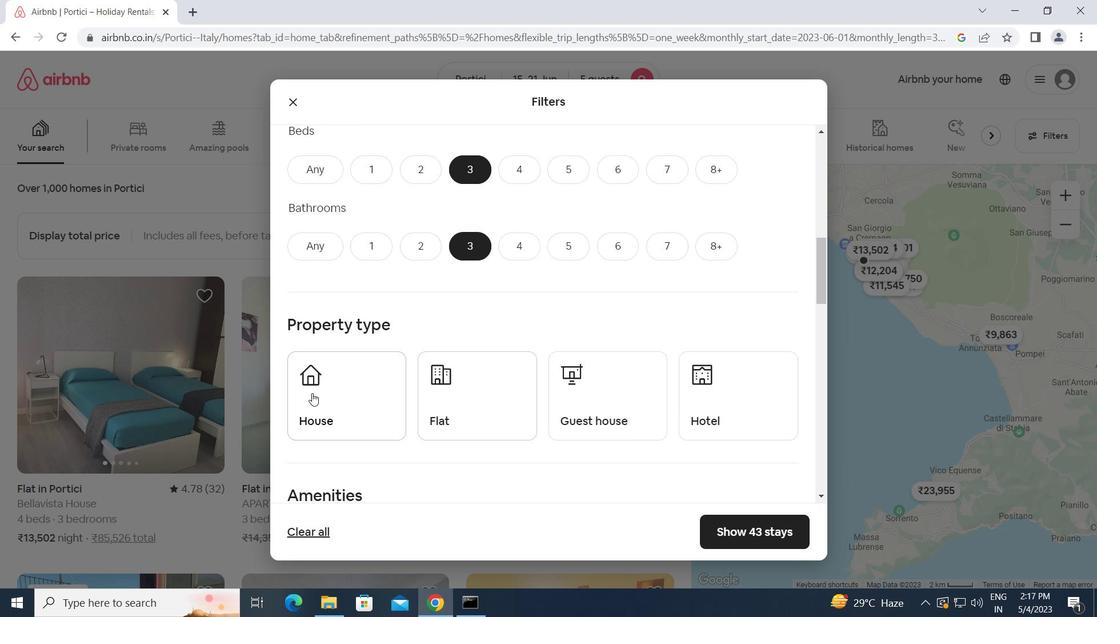 
Action: Mouse pressed left at (309, 393)
Screenshot: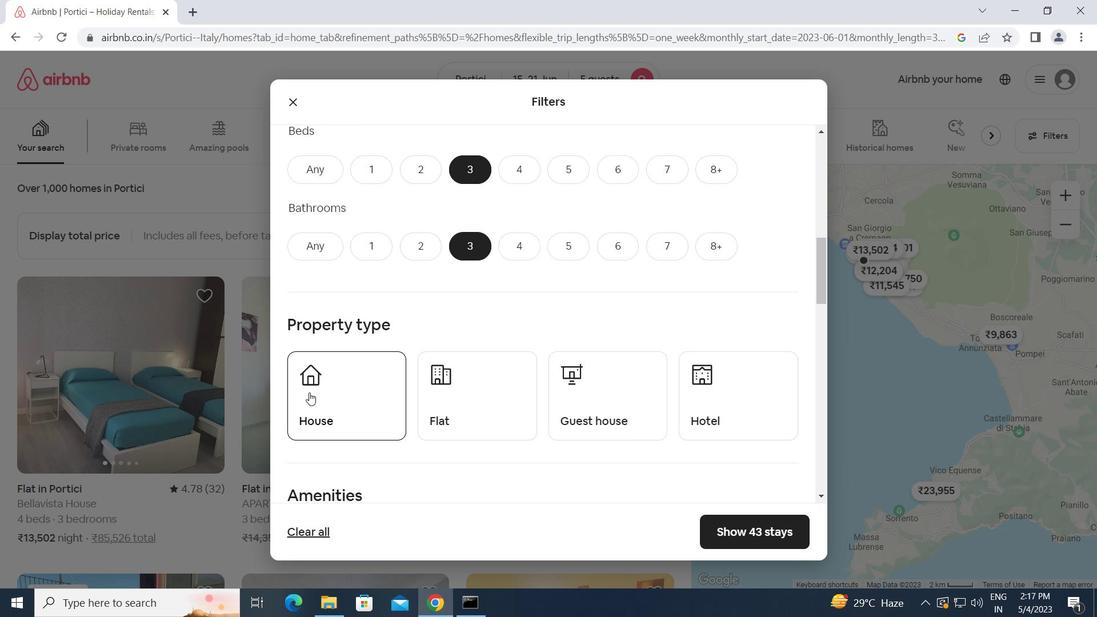 
Action: Mouse moved to (462, 408)
Screenshot: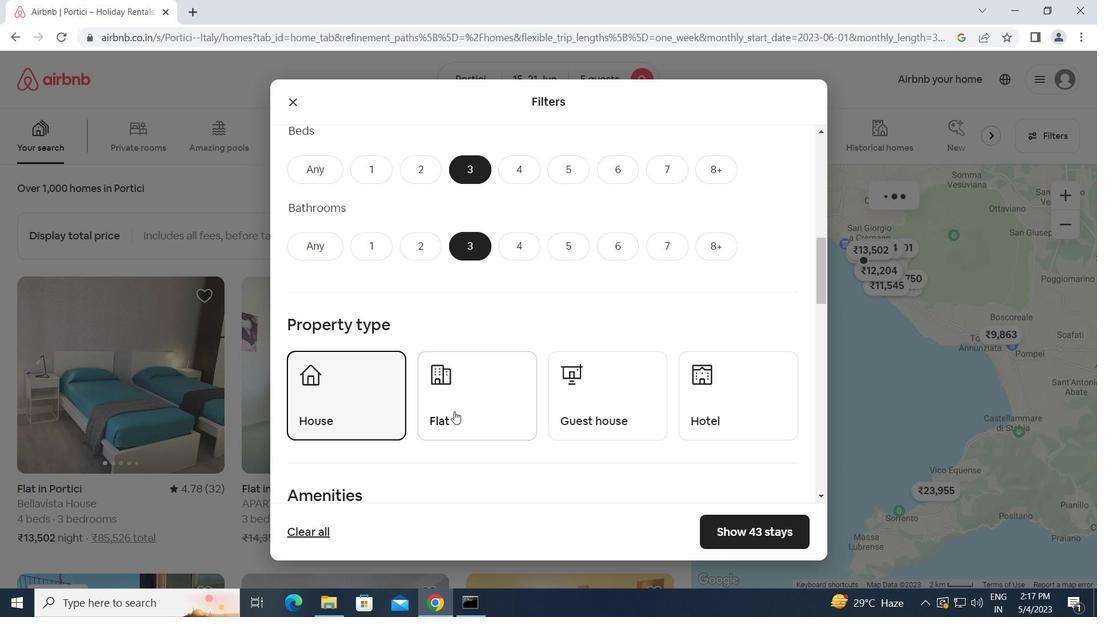 
Action: Mouse pressed left at (462, 408)
Screenshot: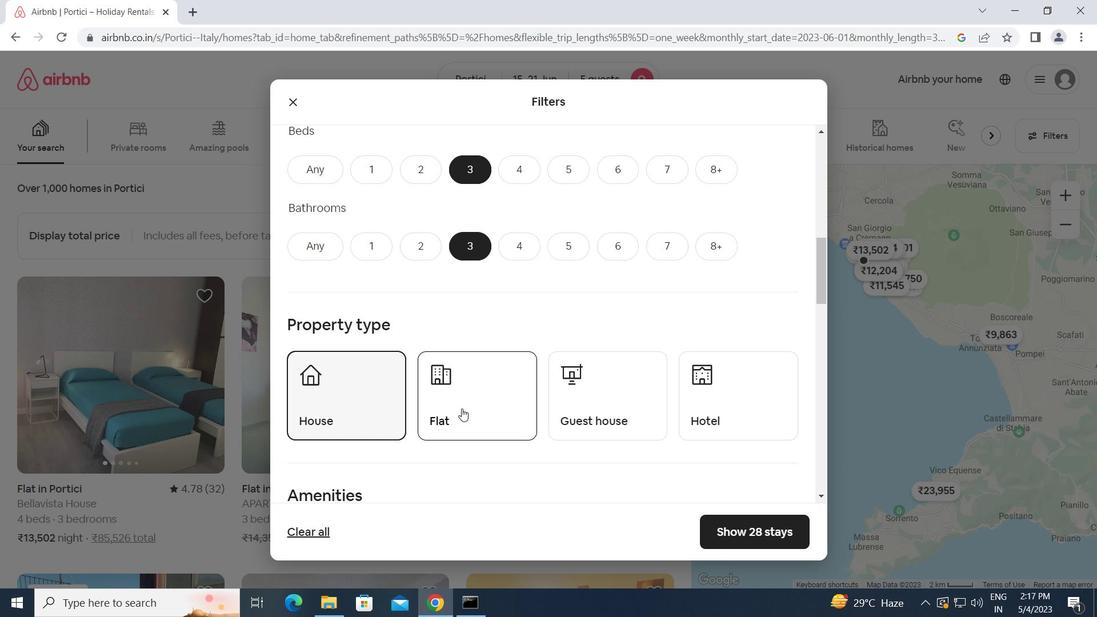 
Action: Mouse moved to (590, 400)
Screenshot: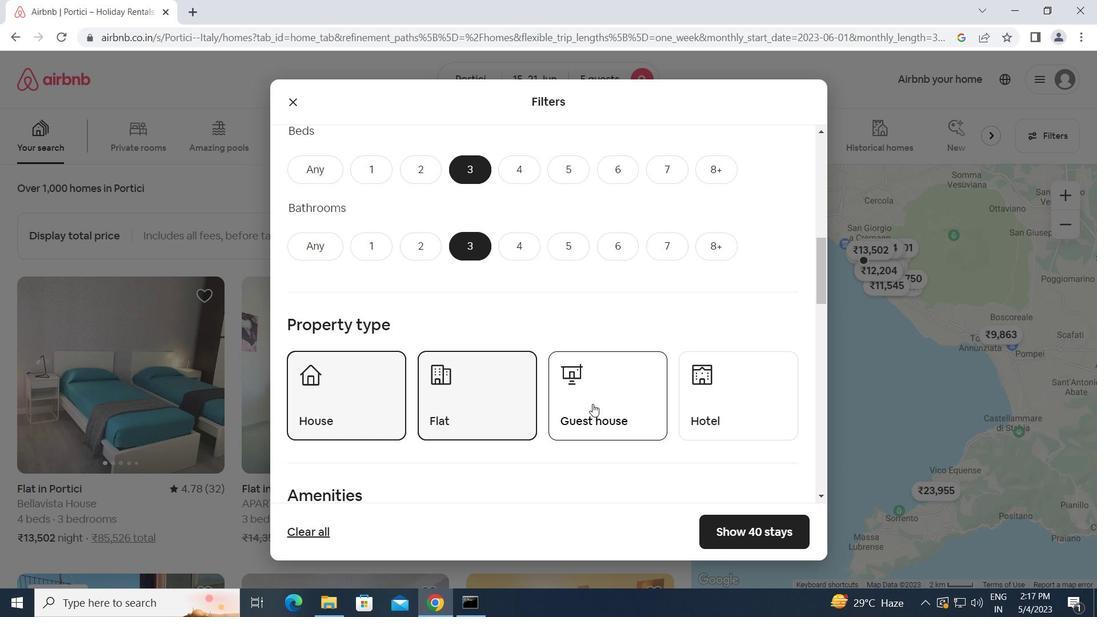 
Action: Mouse pressed left at (590, 400)
Screenshot: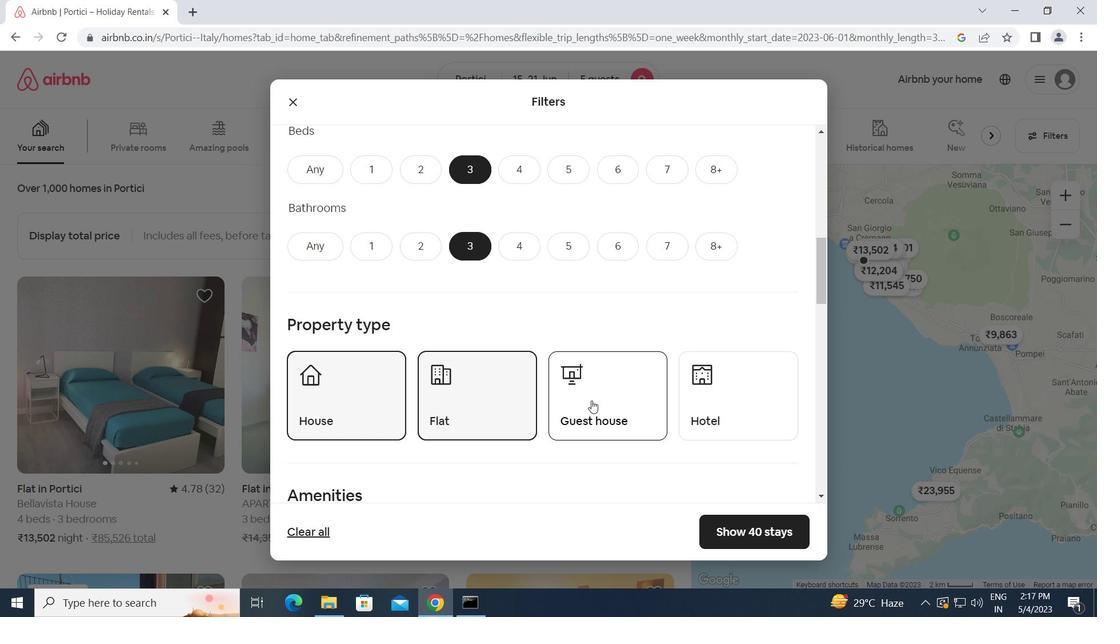 
Action: Mouse moved to (534, 440)
Screenshot: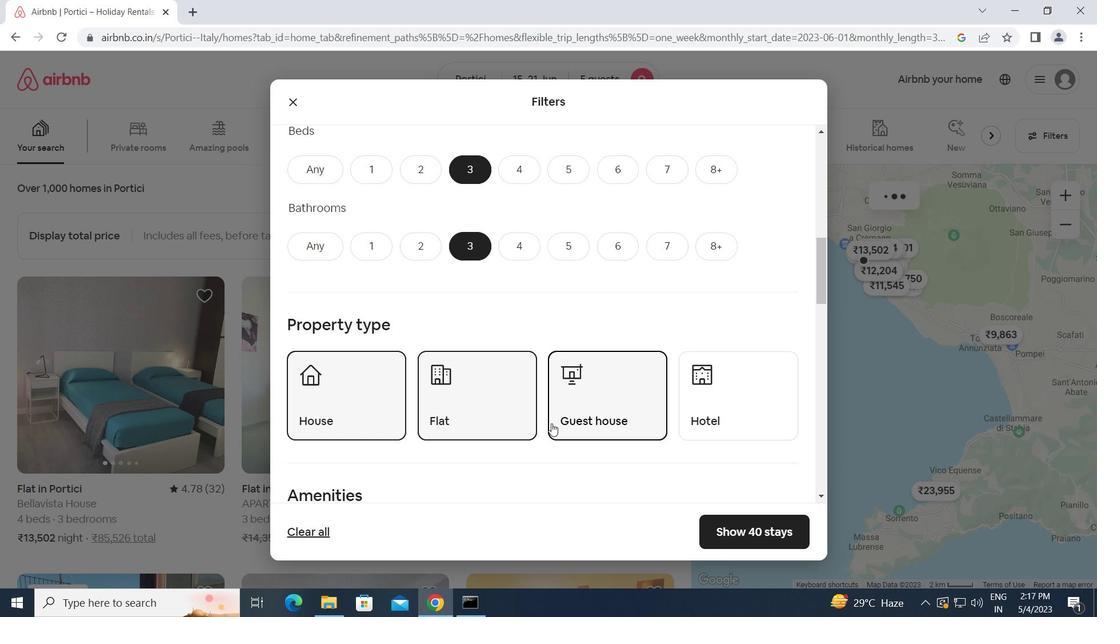 
Action: Mouse scrolled (534, 440) with delta (0, 0)
Screenshot: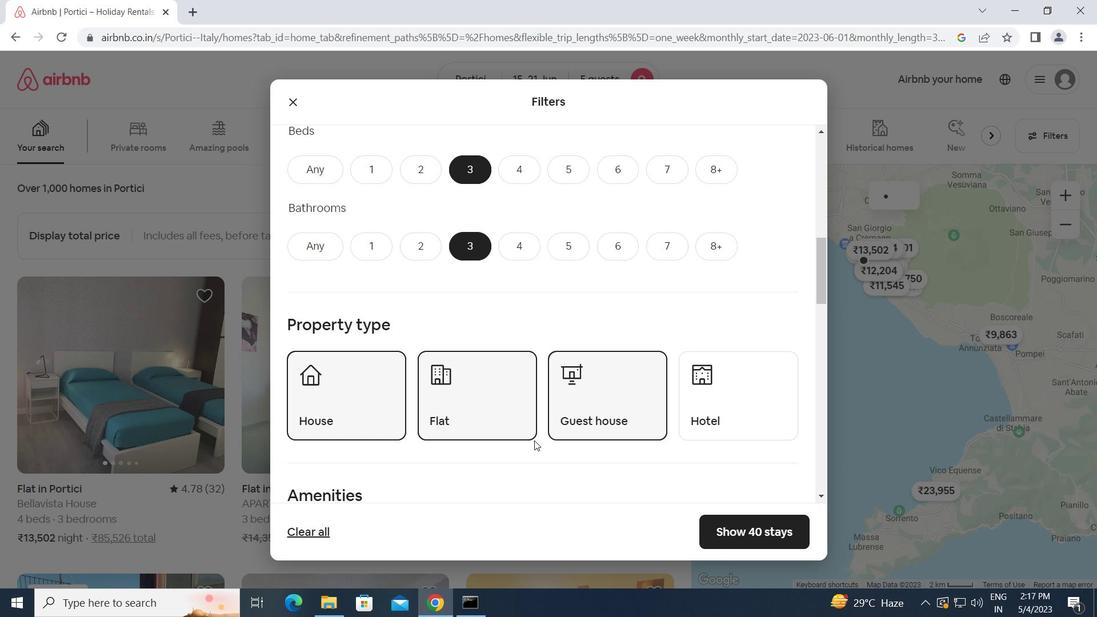 
Action: Mouse scrolled (534, 440) with delta (0, 0)
Screenshot: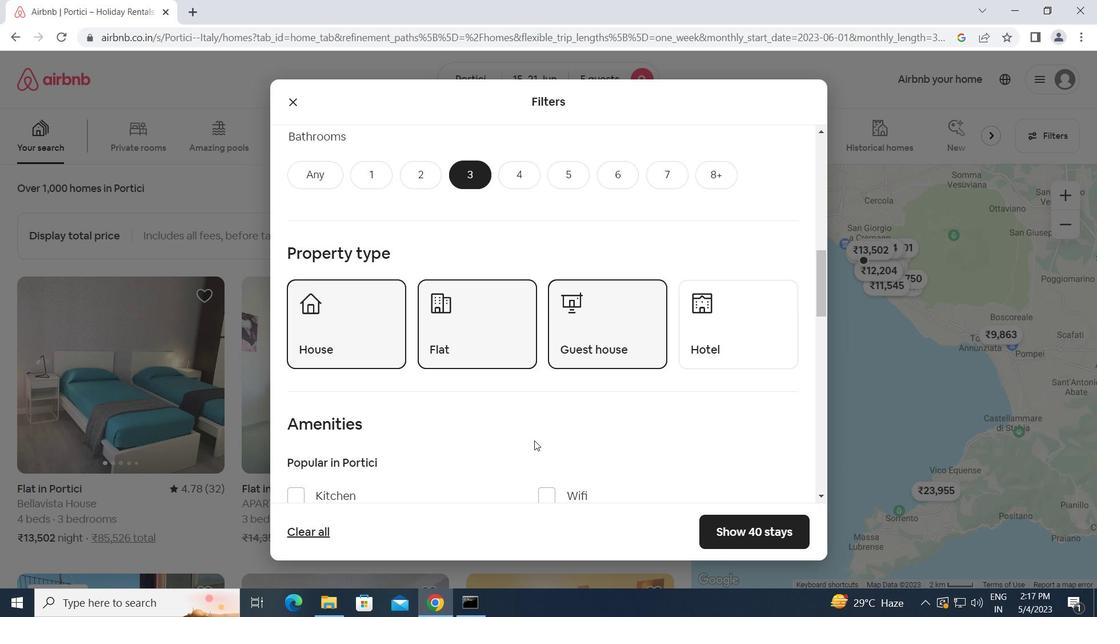 
Action: Mouse scrolled (534, 440) with delta (0, 0)
Screenshot: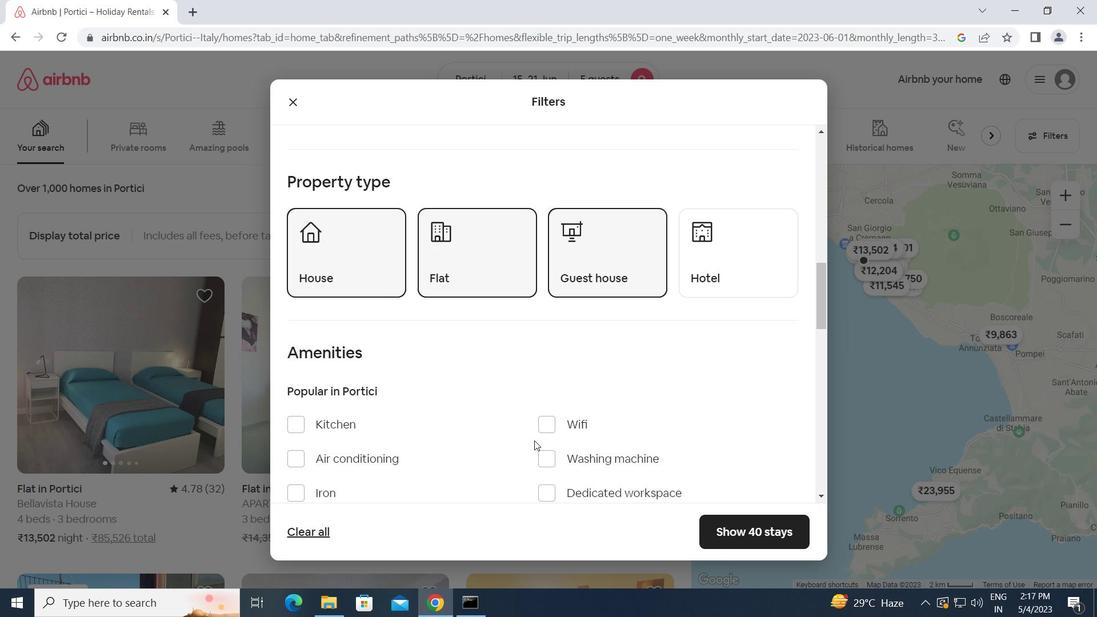 
Action: Mouse scrolled (534, 440) with delta (0, 0)
Screenshot: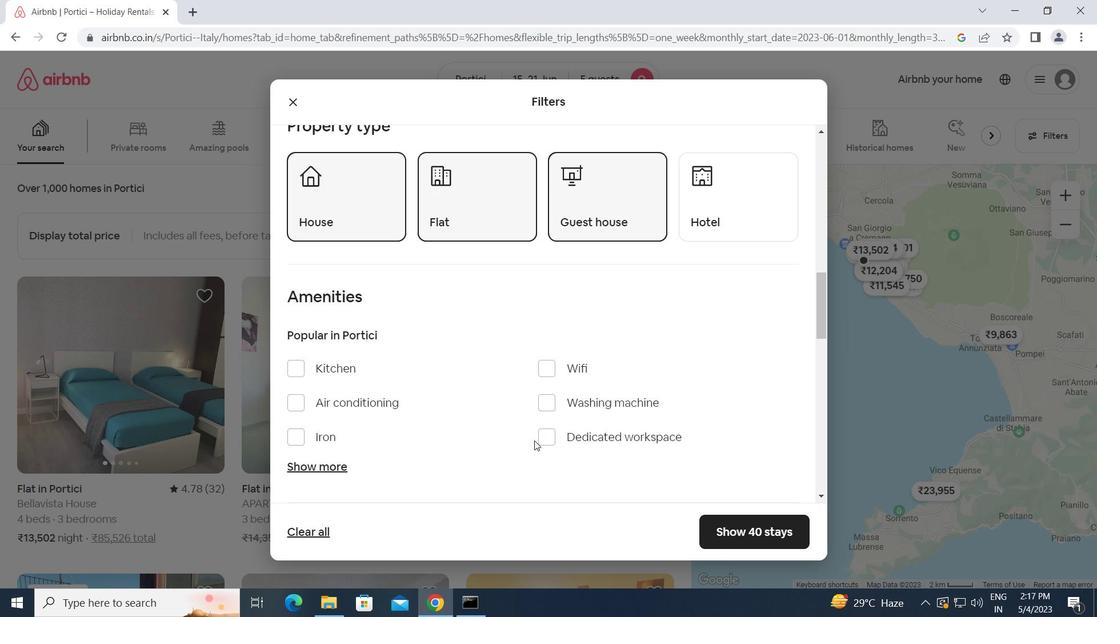 
Action: Mouse scrolled (534, 440) with delta (0, 0)
Screenshot: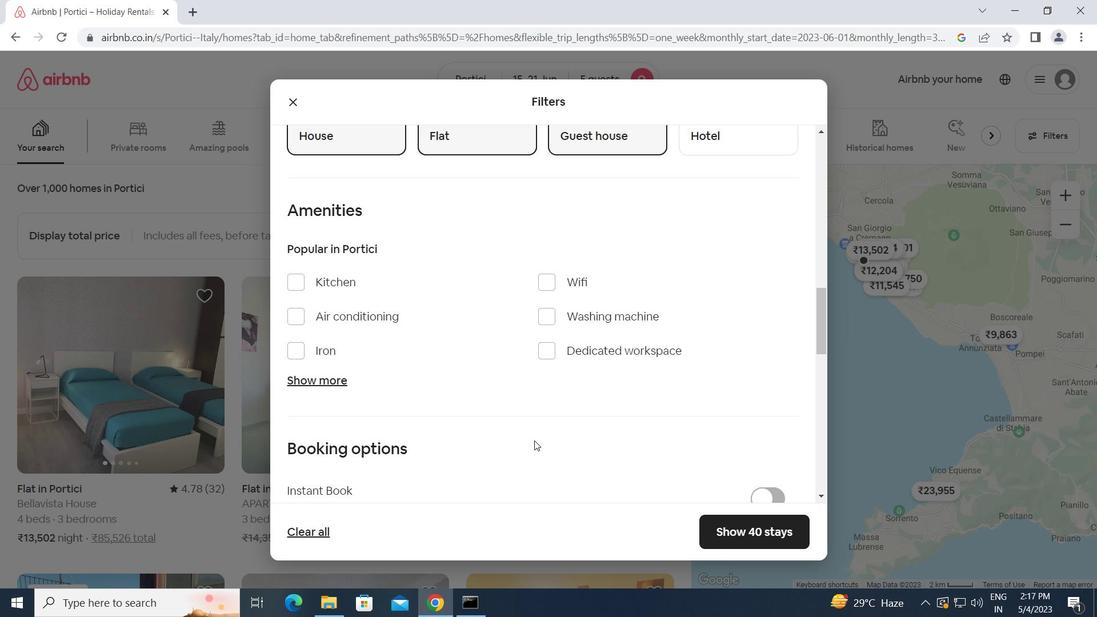 
Action: Mouse moved to (761, 473)
Screenshot: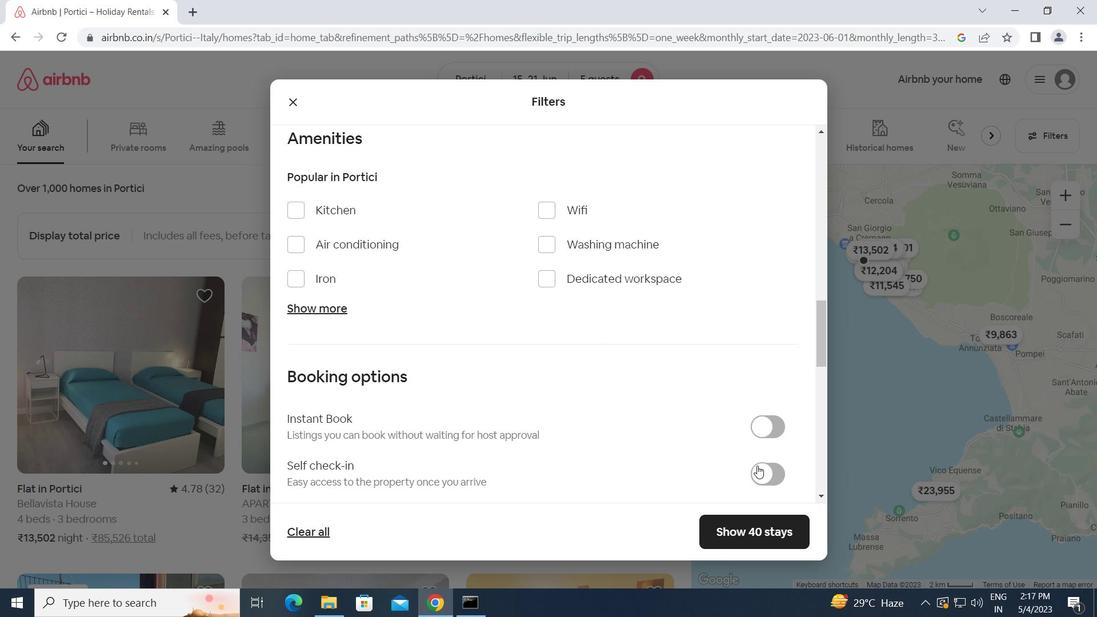 
Action: Mouse pressed left at (761, 473)
Screenshot: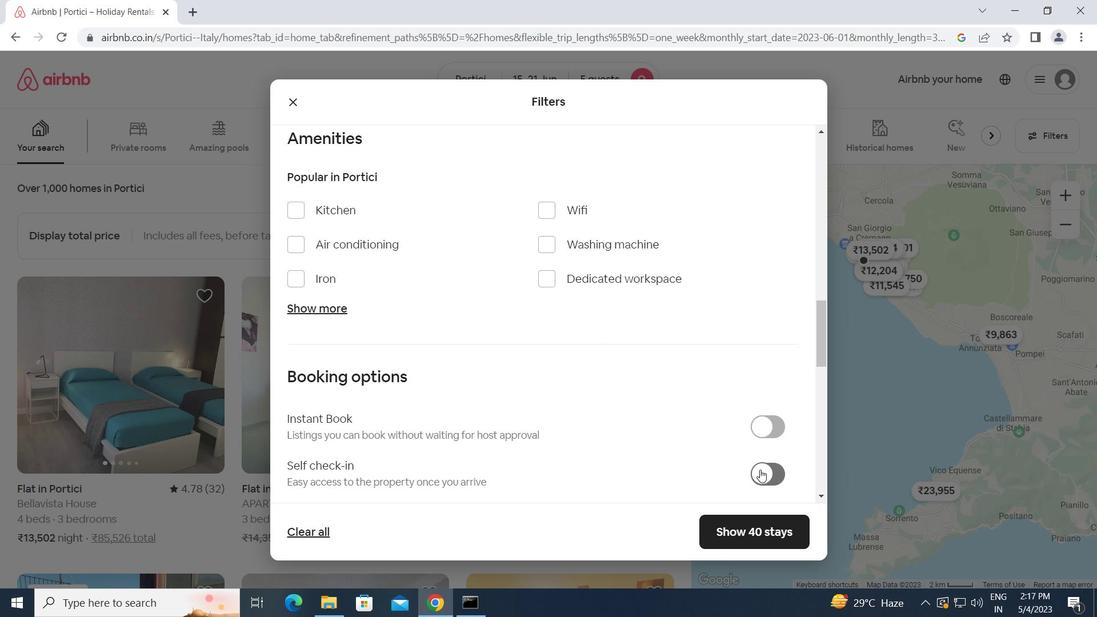 
Action: Mouse moved to (610, 486)
Screenshot: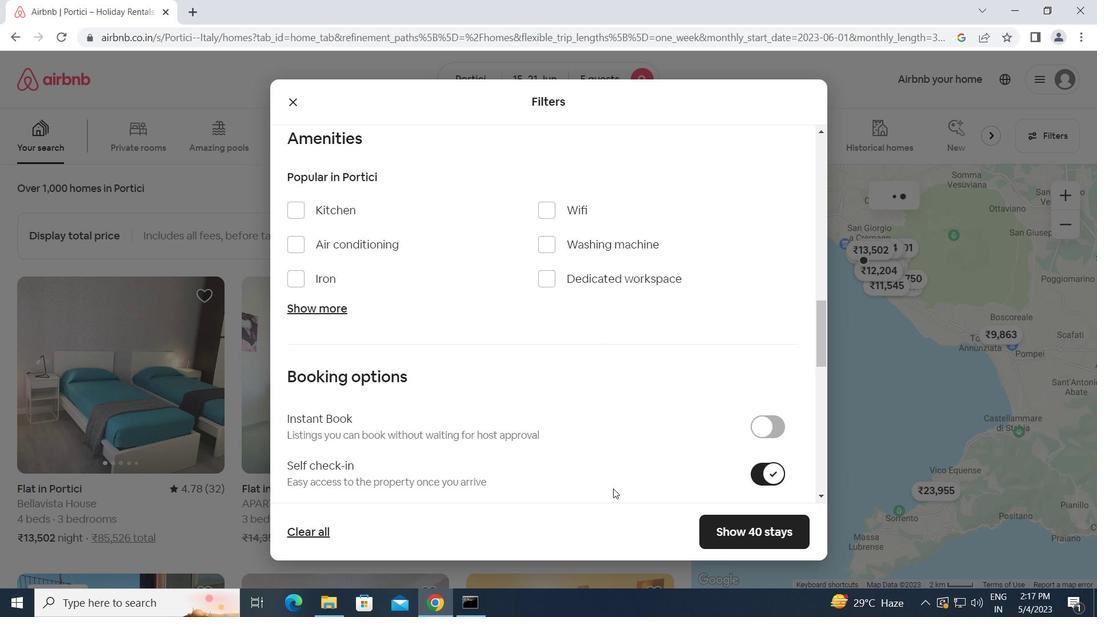 
Action: Mouse scrolled (610, 486) with delta (0, 0)
Screenshot: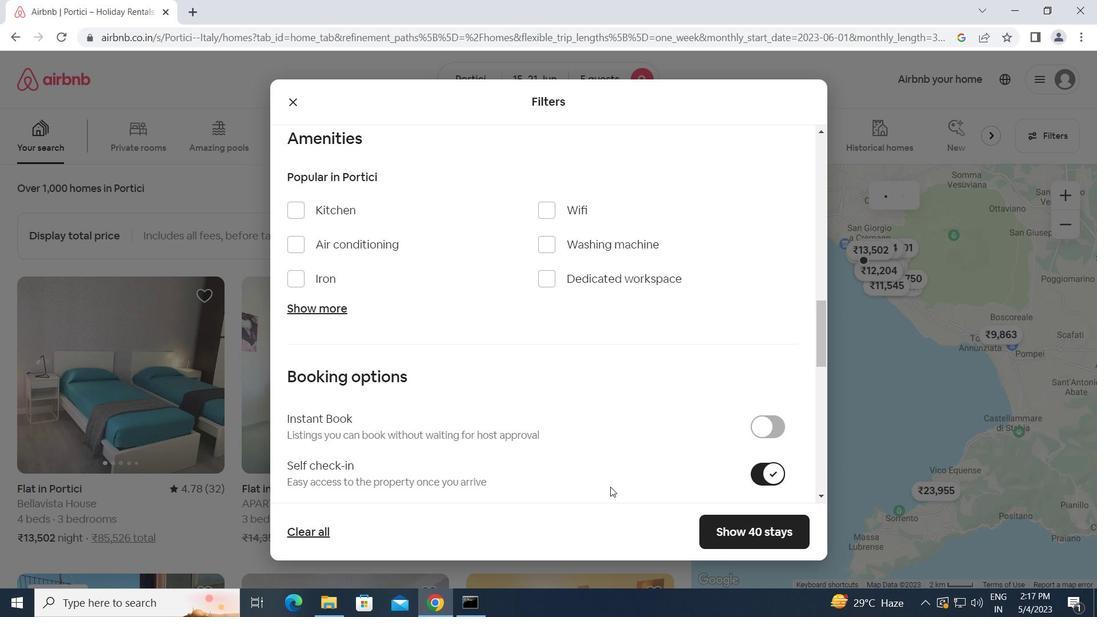 
Action: Mouse scrolled (610, 486) with delta (0, 0)
Screenshot: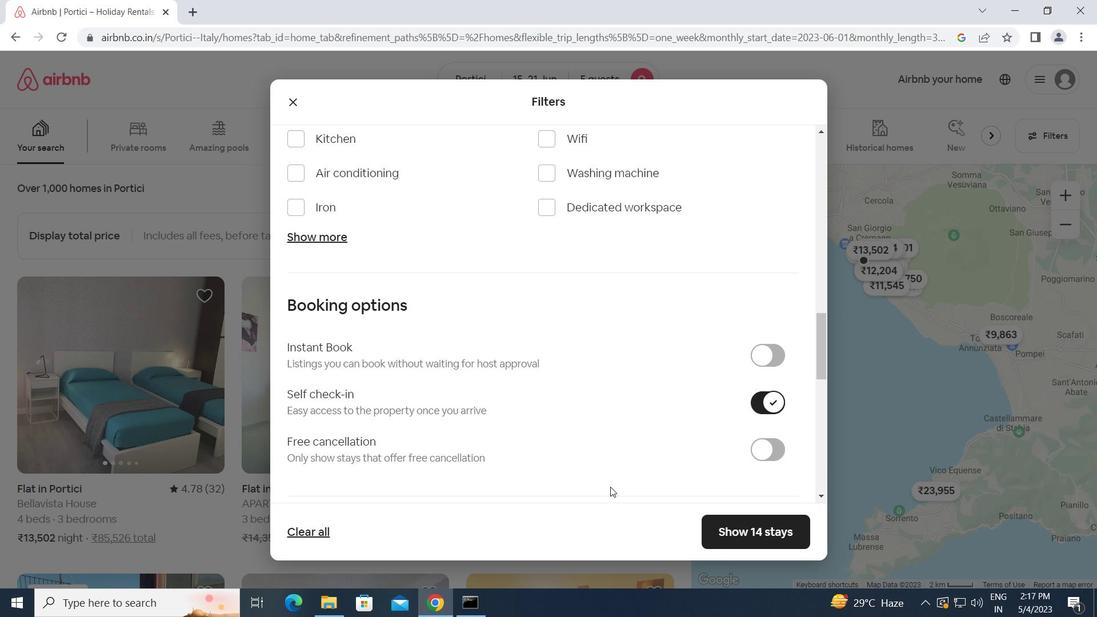 
Action: Mouse scrolled (610, 486) with delta (0, 0)
Screenshot: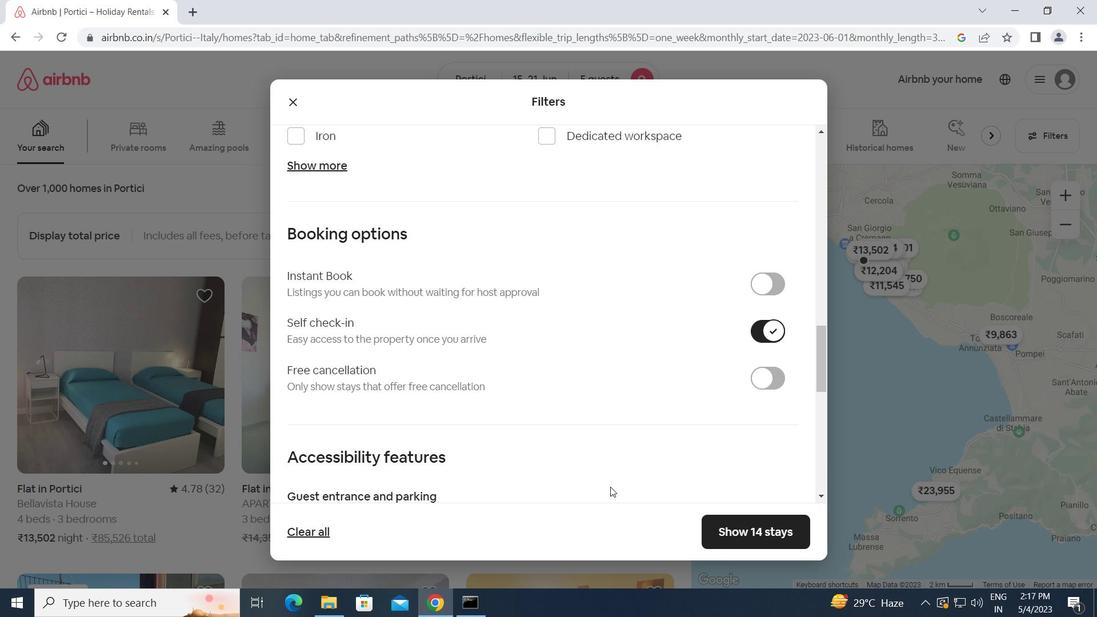 
Action: Mouse scrolled (610, 486) with delta (0, 0)
Screenshot: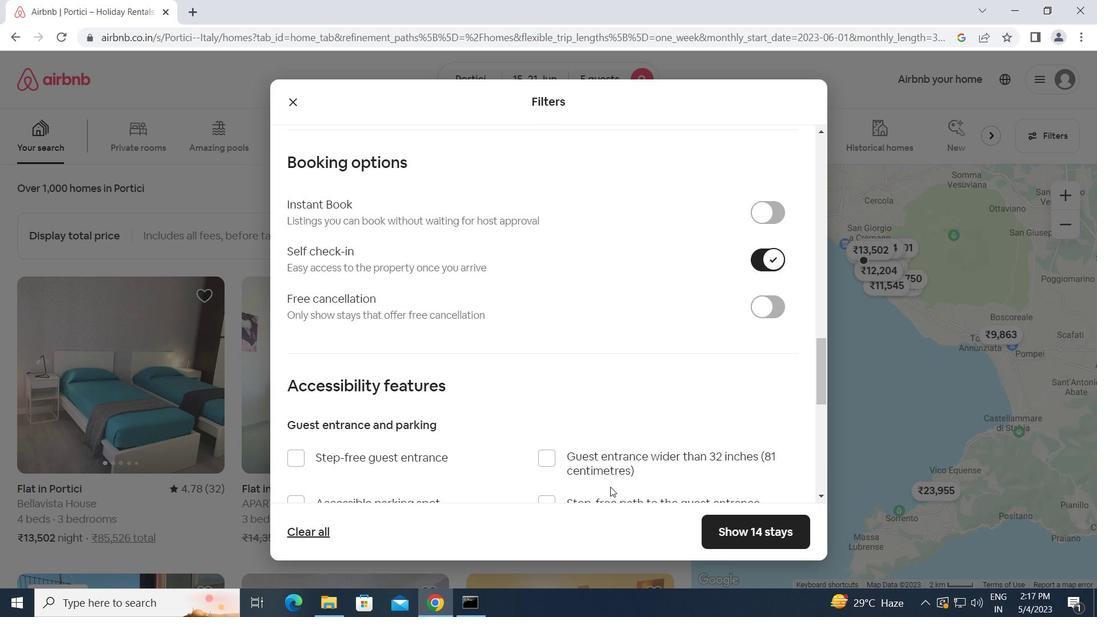 
Action: Mouse scrolled (610, 486) with delta (0, 0)
Screenshot: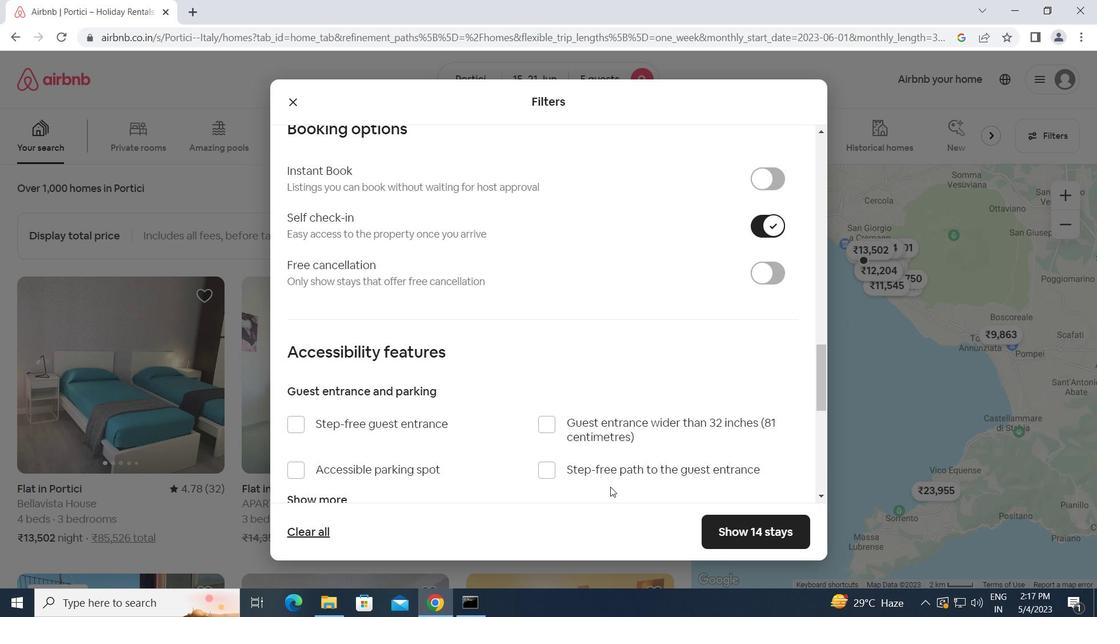 
Action: Mouse scrolled (610, 486) with delta (0, 0)
Screenshot: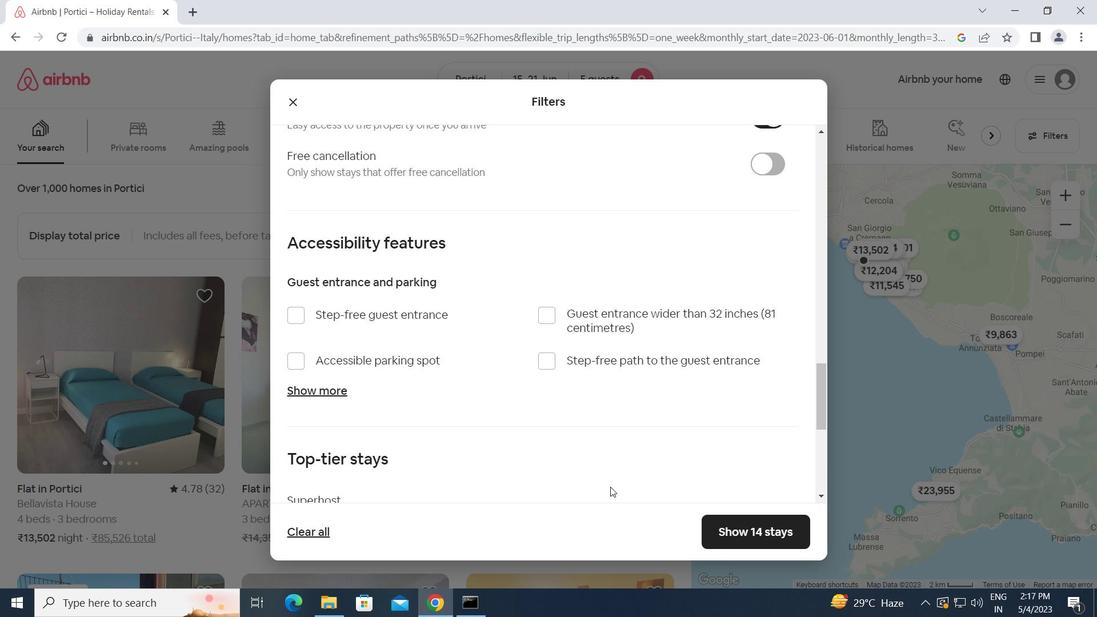 
Action: Mouse scrolled (610, 486) with delta (0, 0)
Screenshot: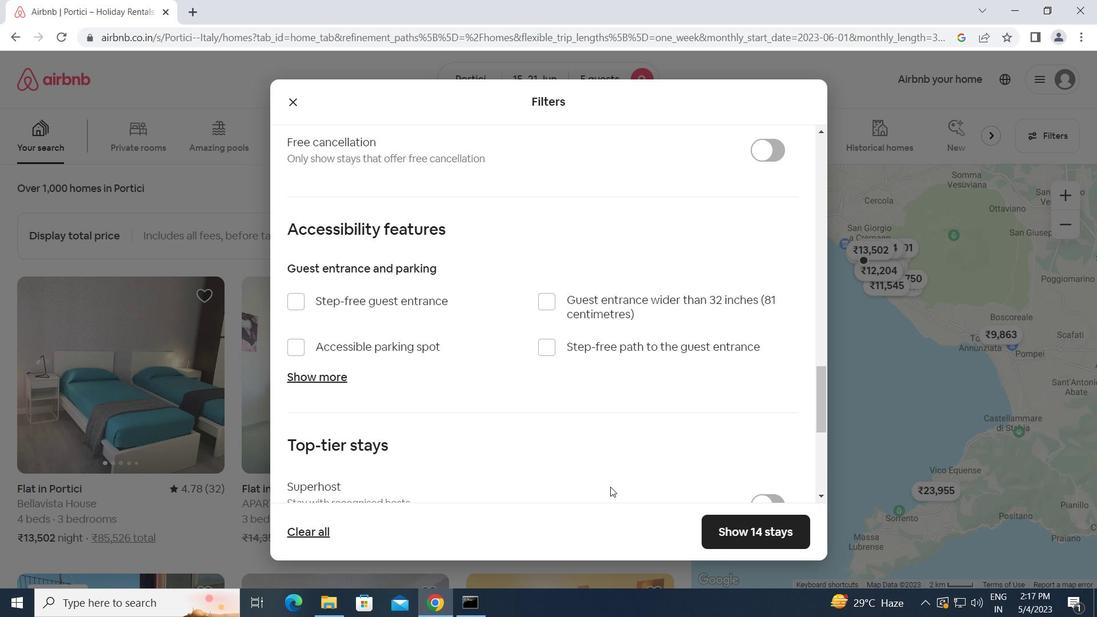 
Action: Mouse moved to (610, 486)
Screenshot: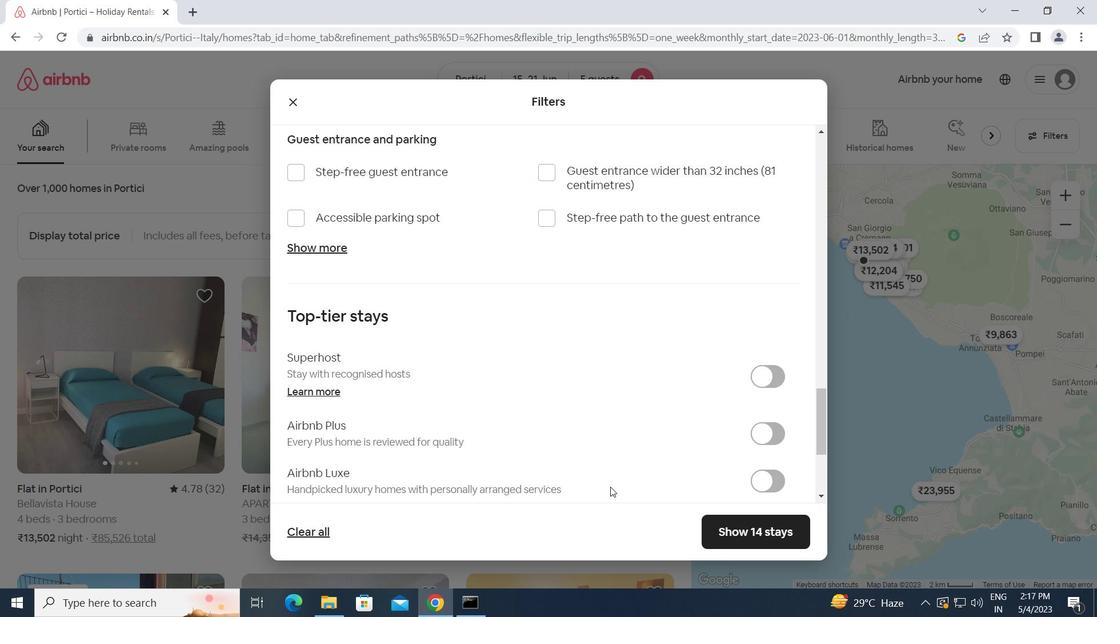 
Action: Mouse scrolled (610, 485) with delta (0, 0)
Screenshot: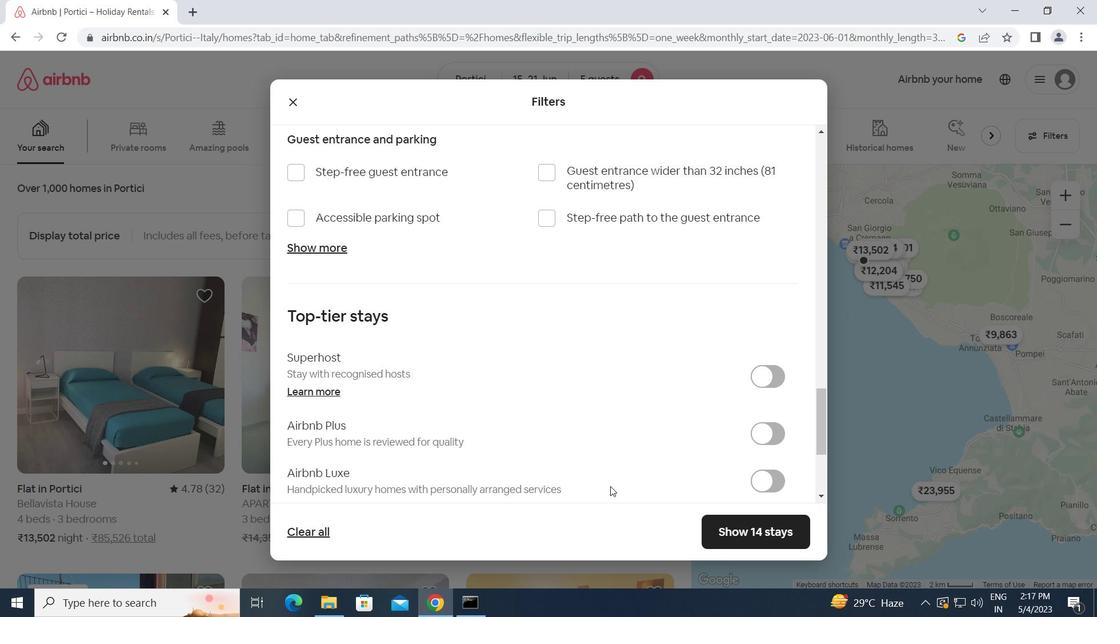 
Action: Mouse scrolled (610, 485) with delta (0, 0)
Screenshot: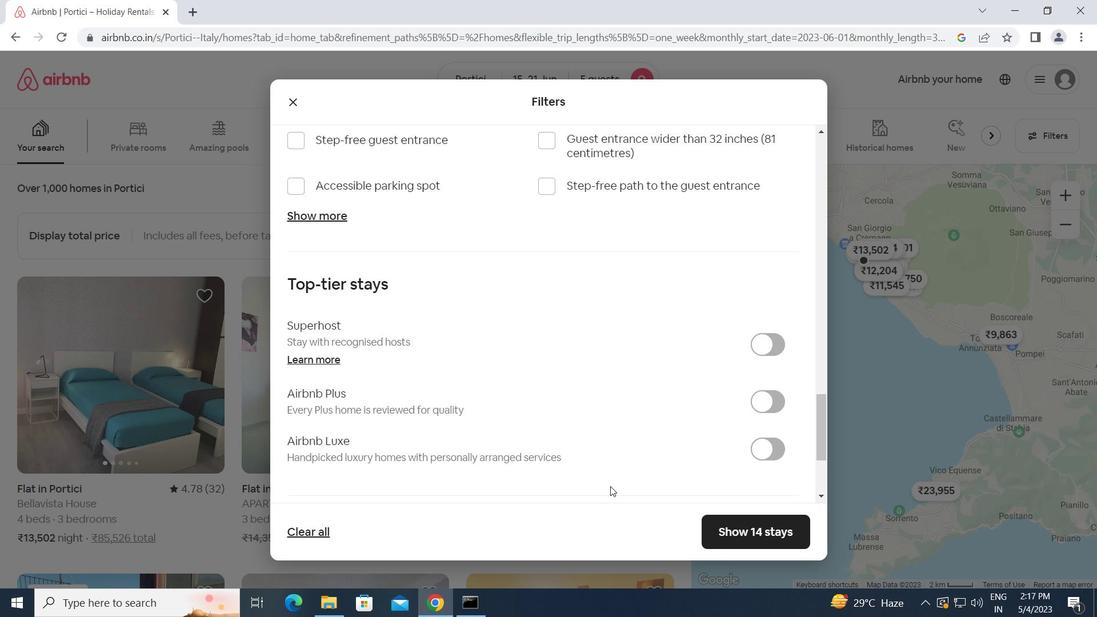 
Action: Mouse scrolled (610, 485) with delta (0, 0)
Screenshot: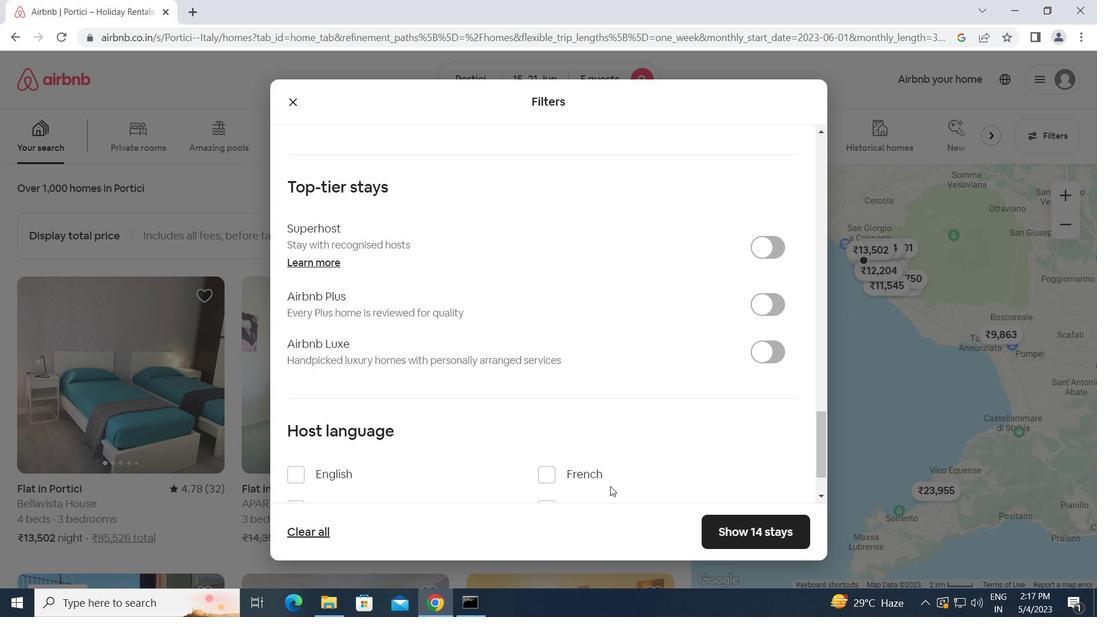 
Action: Mouse moved to (298, 402)
Screenshot: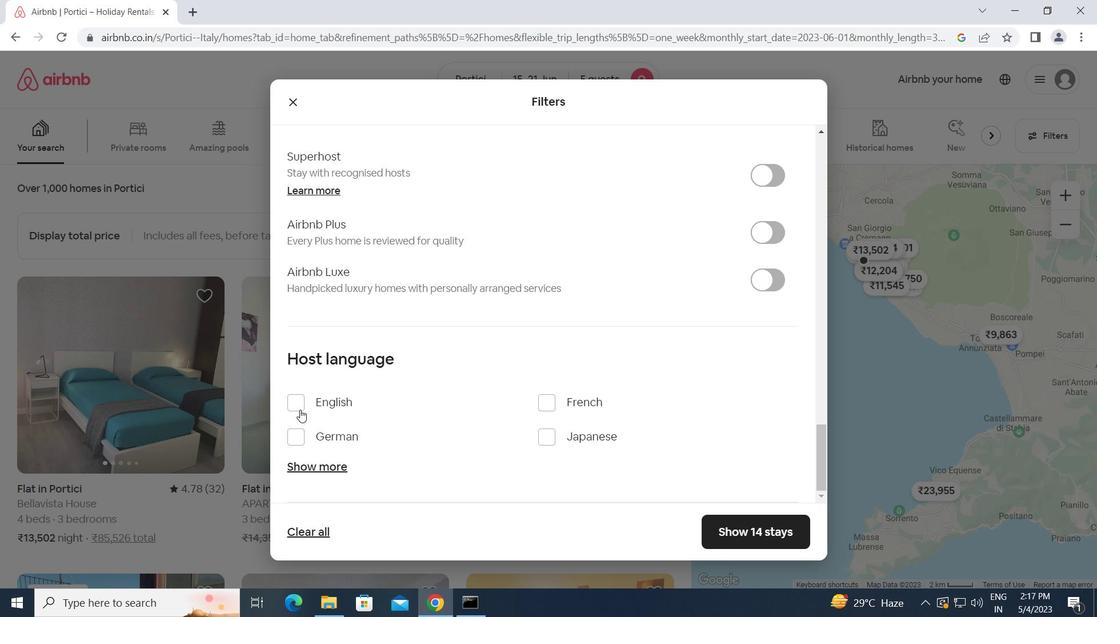 
Action: Mouse pressed left at (298, 402)
Screenshot: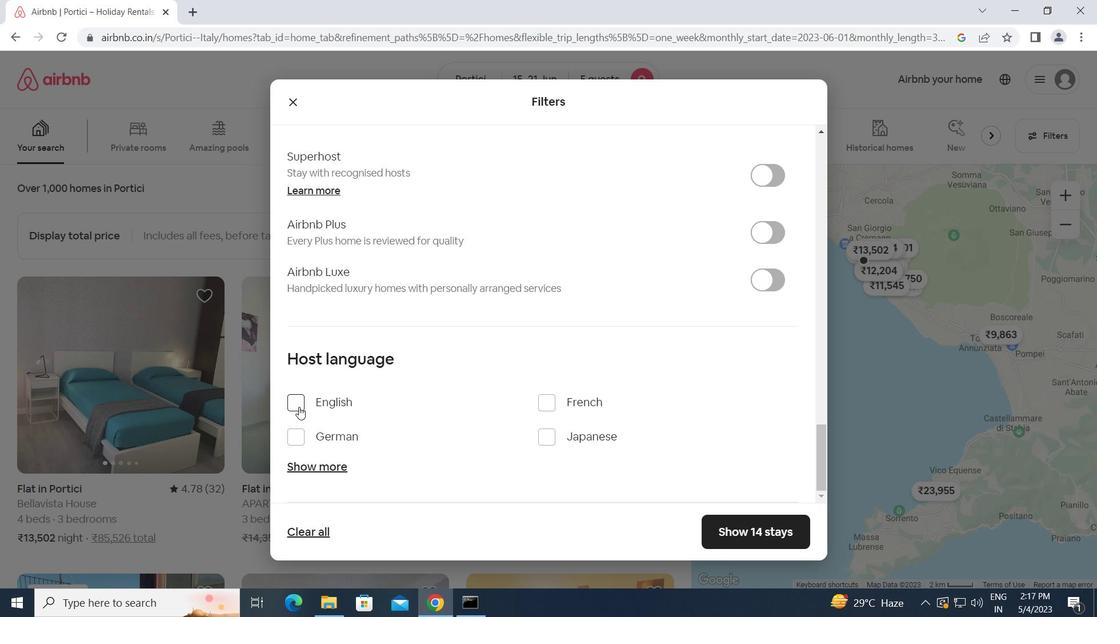 
Action: Mouse moved to (758, 529)
Screenshot: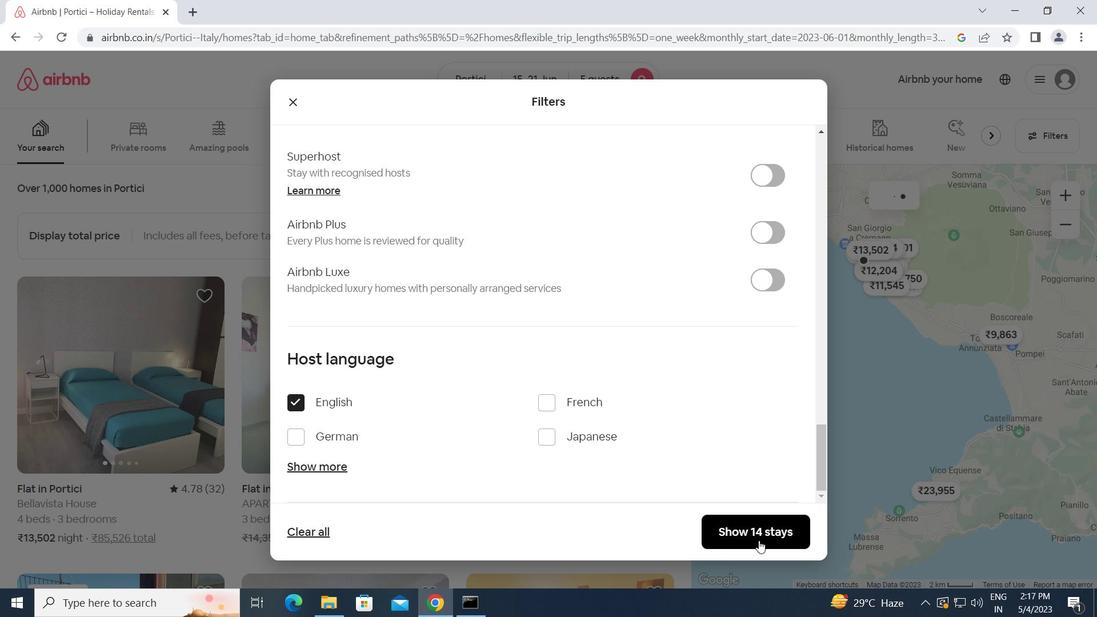 
Action: Mouse pressed left at (758, 529)
Screenshot: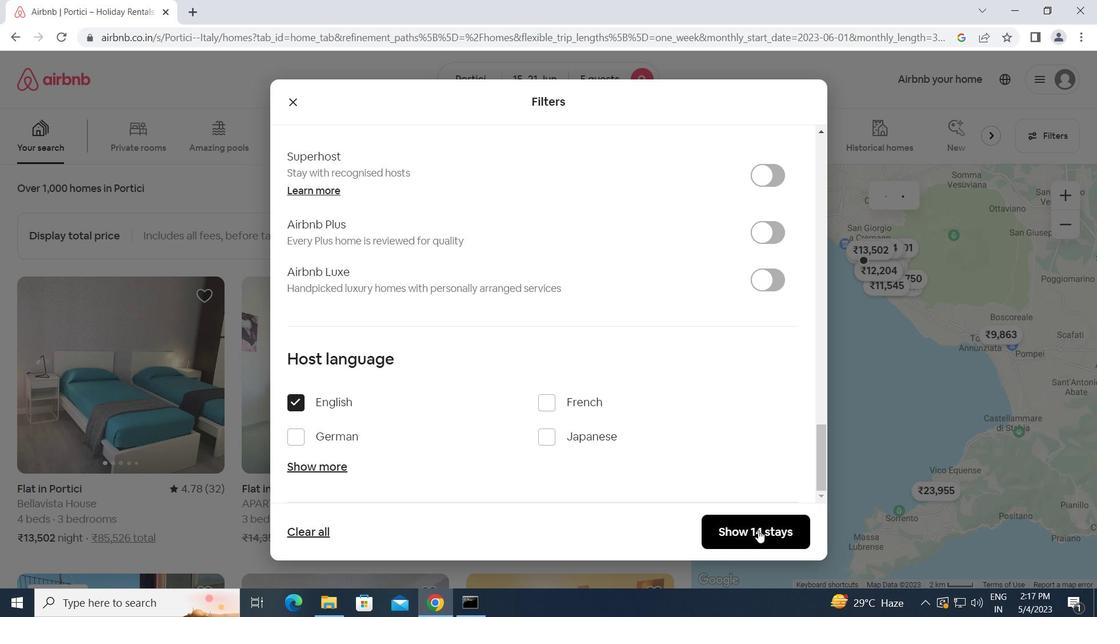 
Action: Mouse moved to (752, 522)
Screenshot: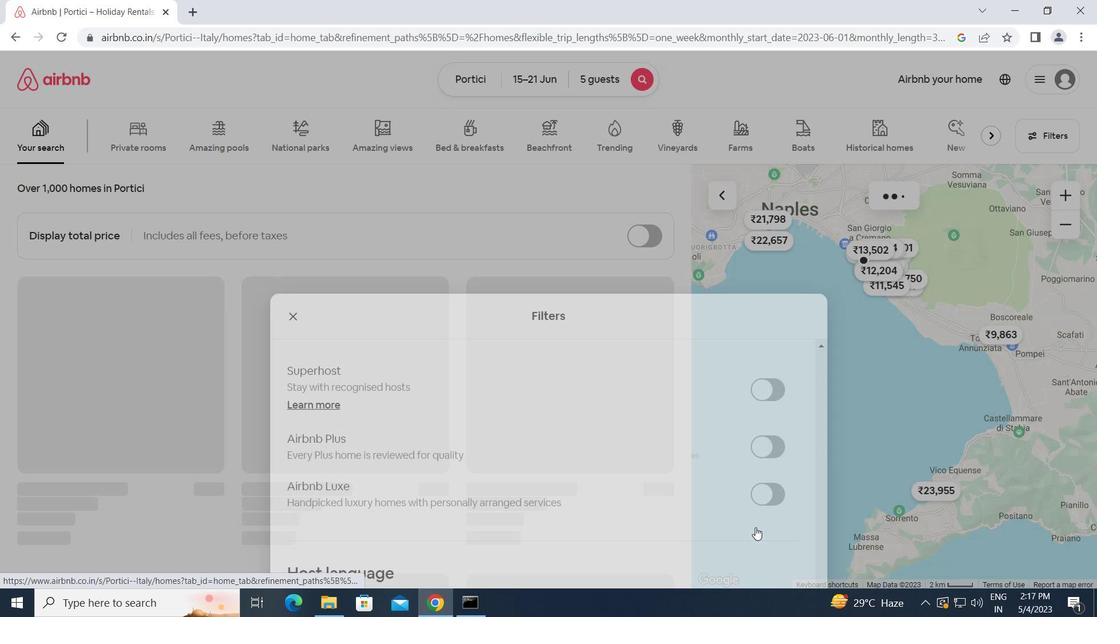 
